 Task: Close a pull request that is no longer relevant.
Action: Mouse moved to (938, 55)
Screenshot: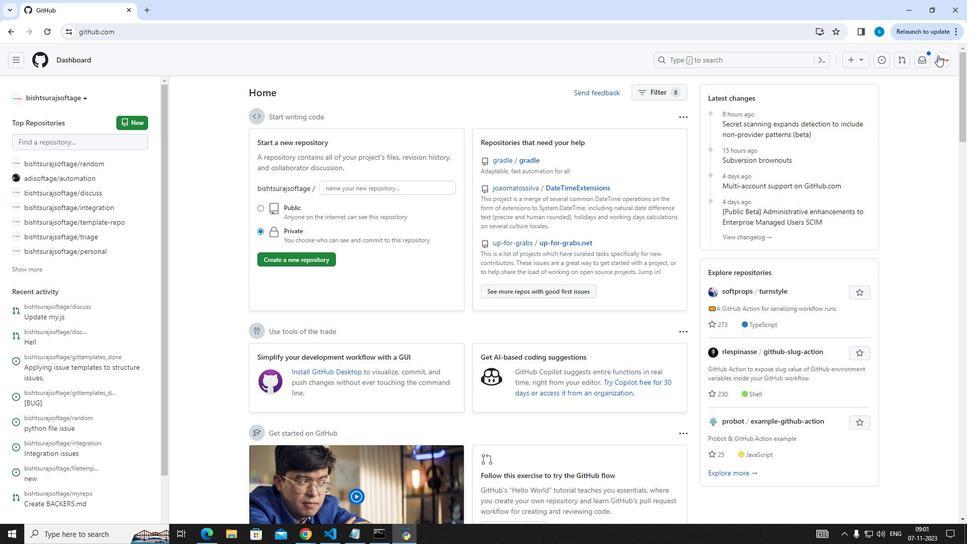 
Action: Mouse pressed left at (938, 55)
Screenshot: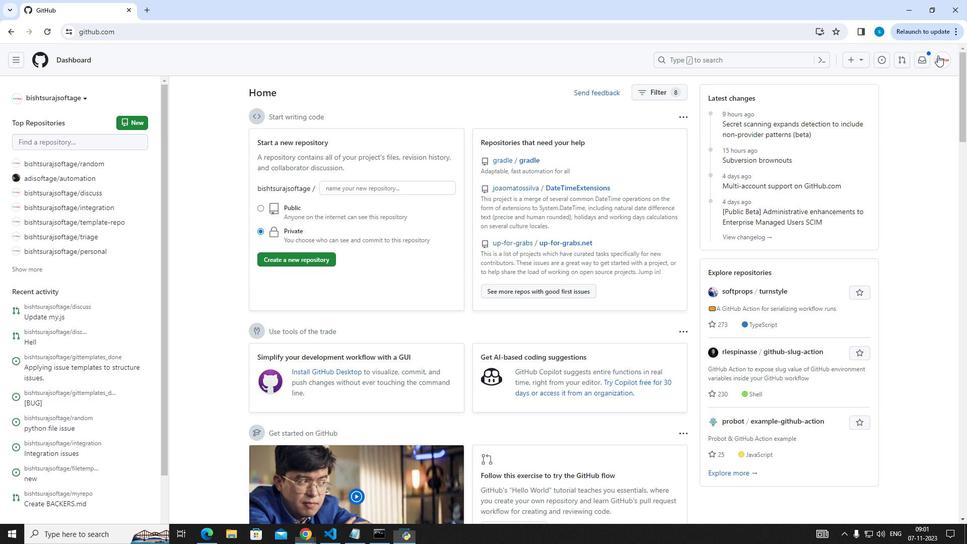 
Action: Mouse moved to (867, 145)
Screenshot: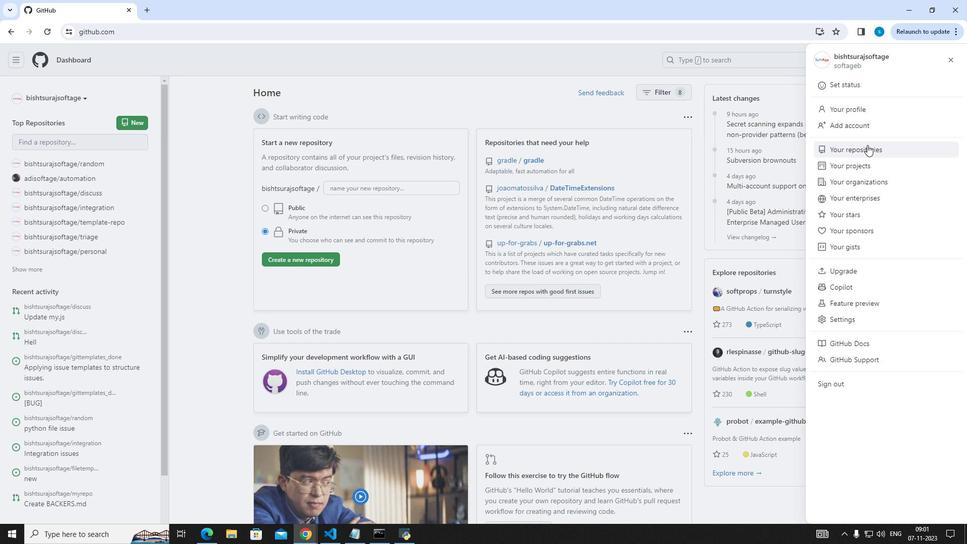 
Action: Mouse pressed left at (867, 145)
Screenshot: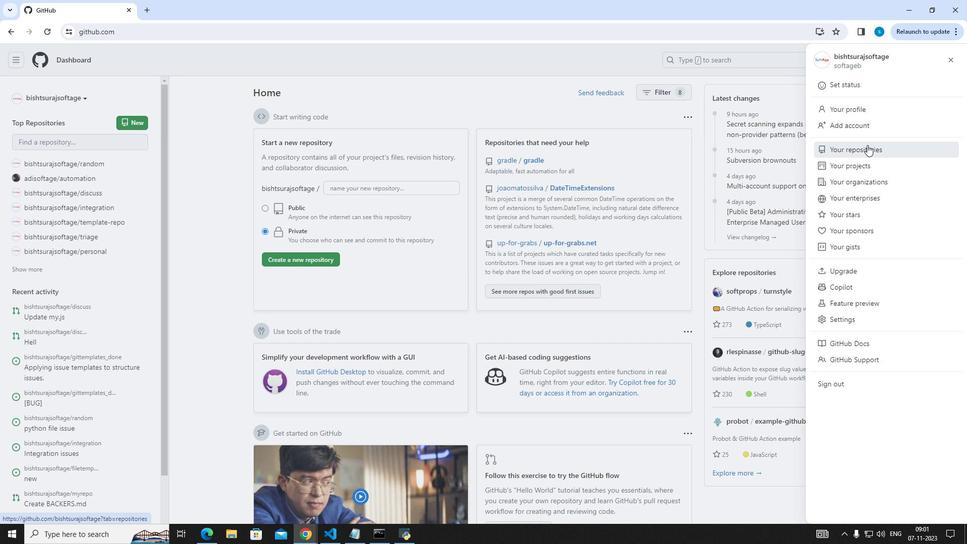 
Action: Mouse moved to (344, 158)
Screenshot: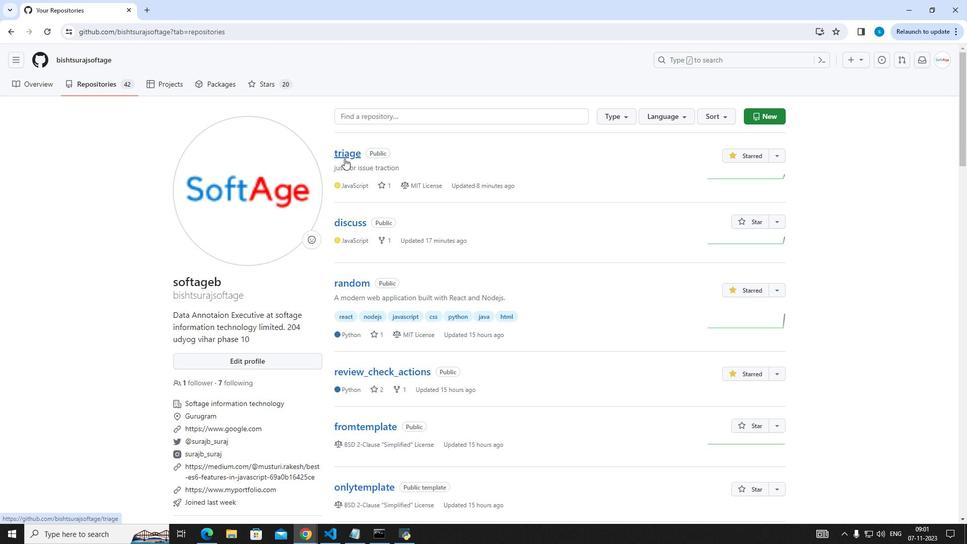 
Action: Mouse pressed left at (344, 158)
Screenshot: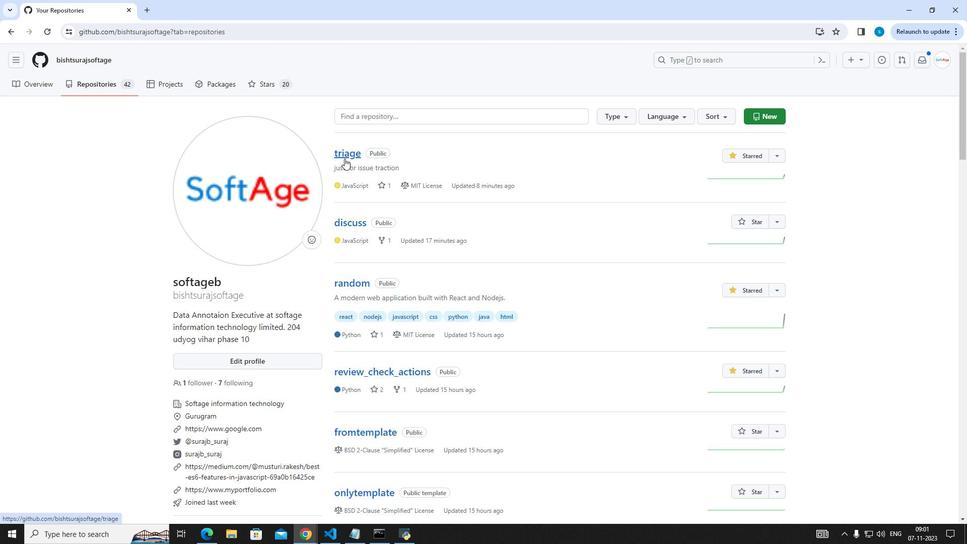 
Action: Mouse moved to (200, 143)
Screenshot: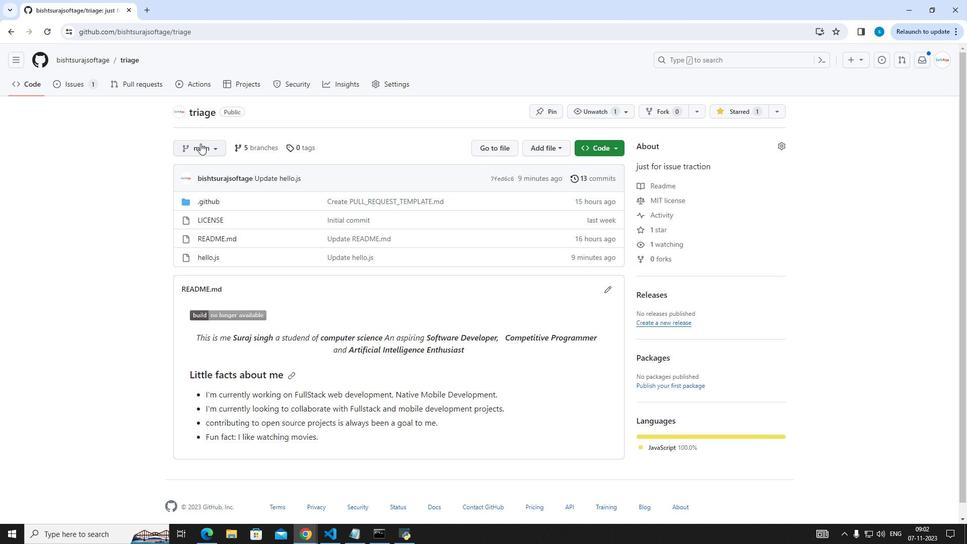 
Action: Mouse pressed left at (200, 143)
Screenshot: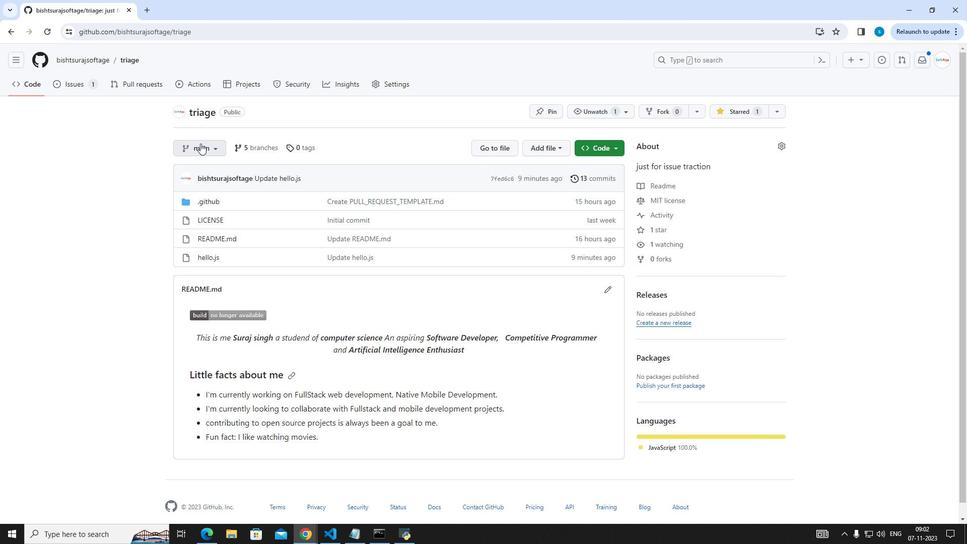 
Action: Mouse moved to (206, 181)
Screenshot: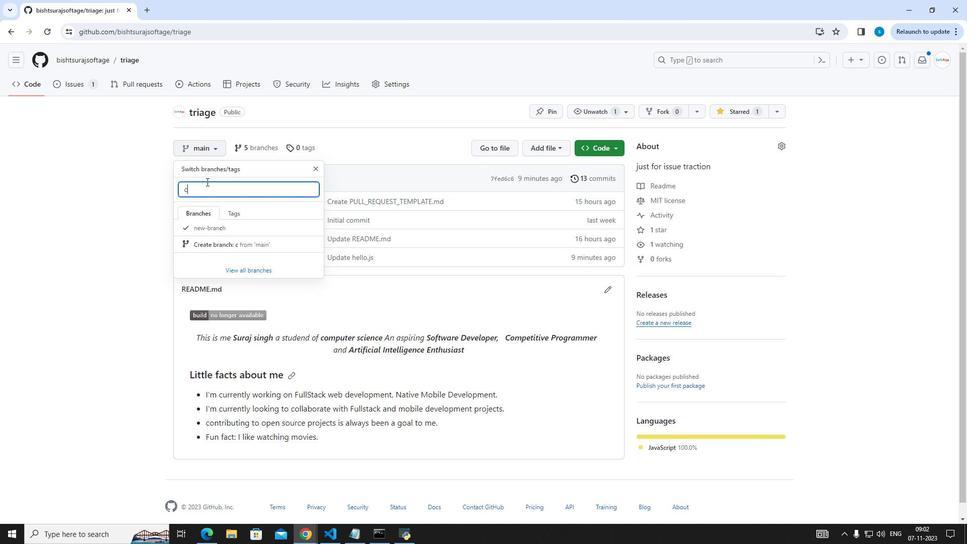 
Action: Key pressed c
Screenshot: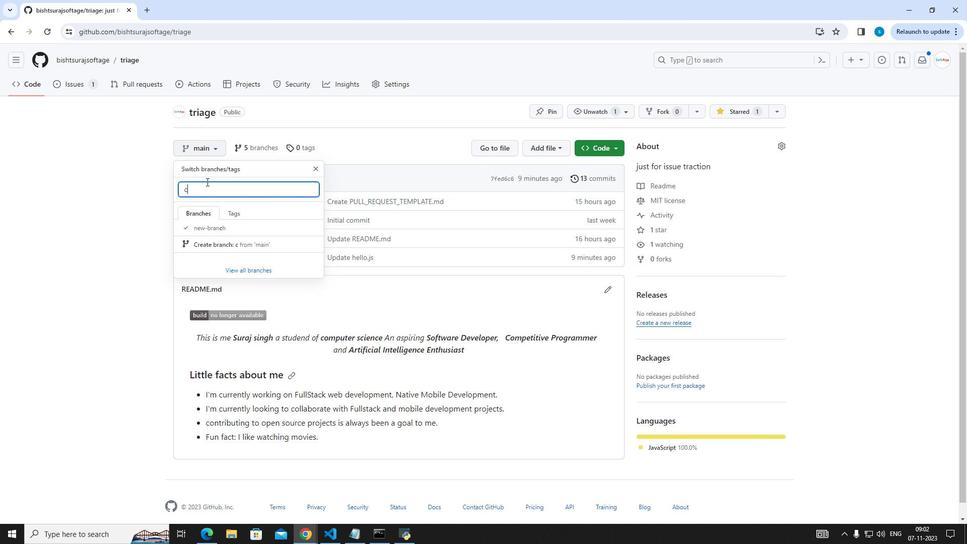 
Action: Mouse moved to (206, 181)
Screenshot: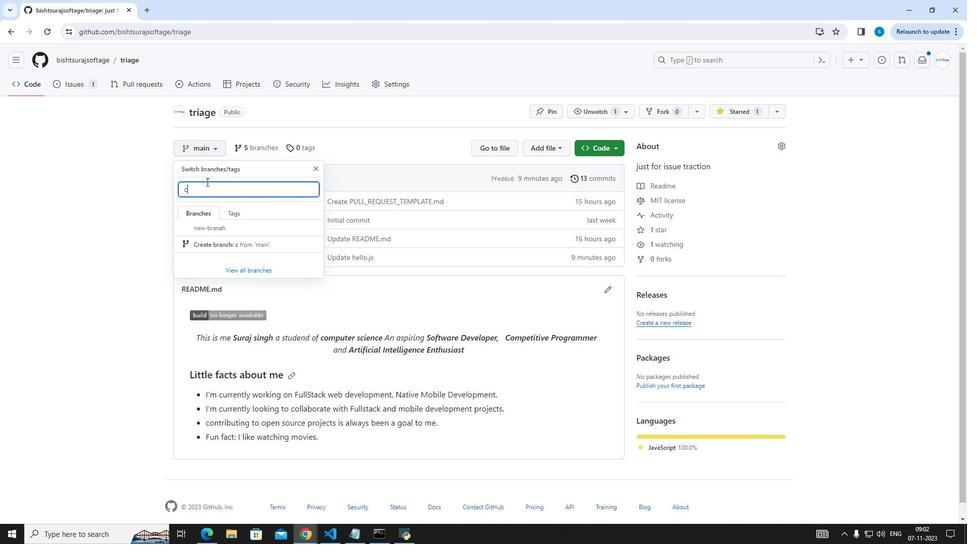 
Action: Key pressed losed
Screenshot: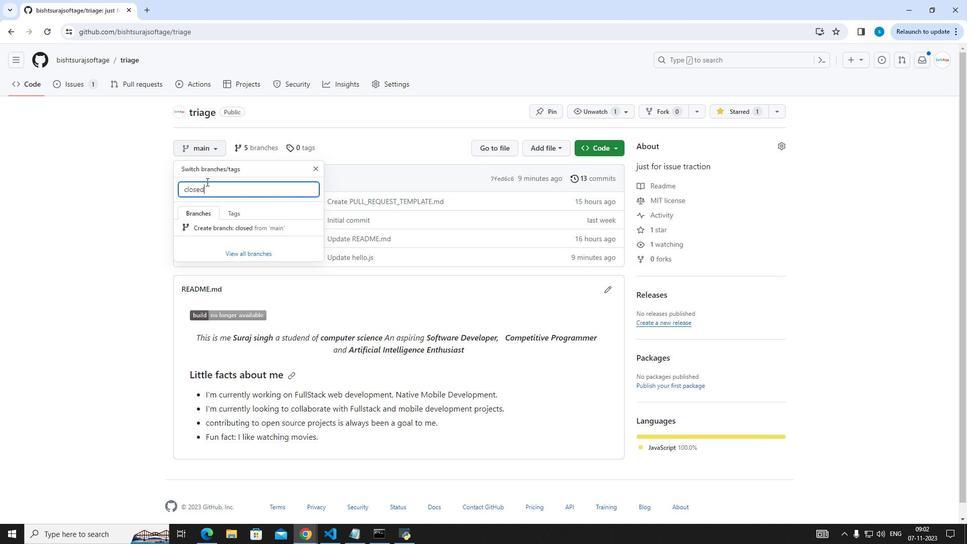 
Action: Mouse moved to (223, 224)
Screenshot: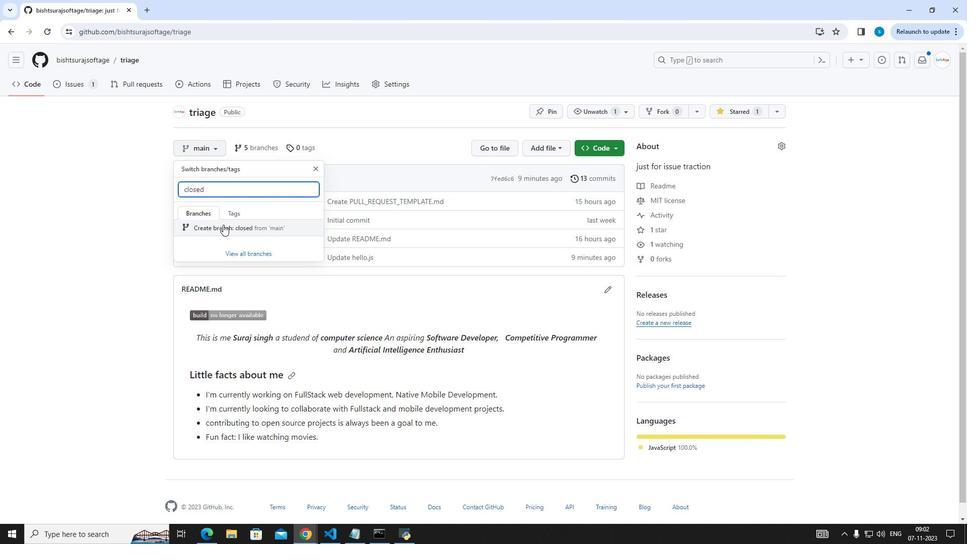 
Action: Mouse pressed left at (223, 224)
Screenshot: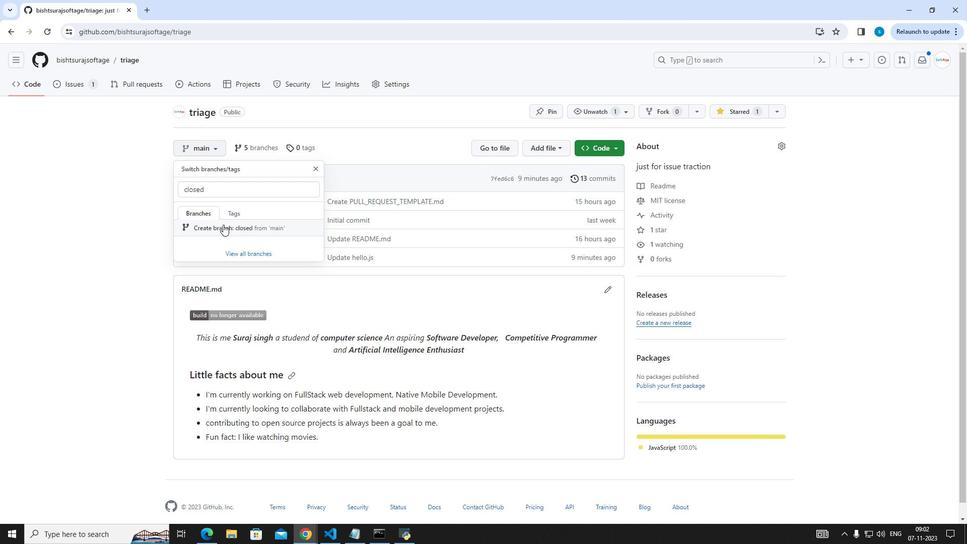 
Action: Mouse moved to (207, 327)
Screenshot: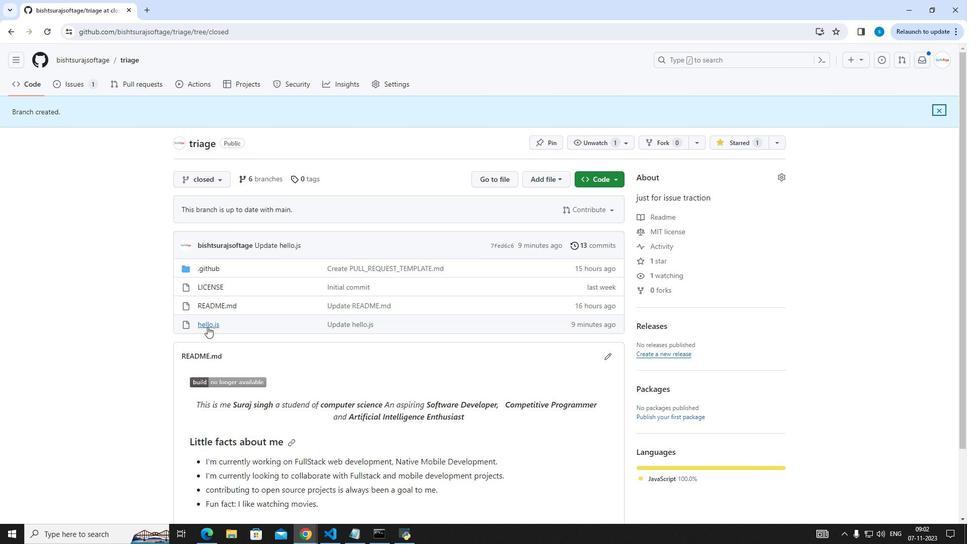 
Action: Mouse pressed left at (207, 327)
Screenshot: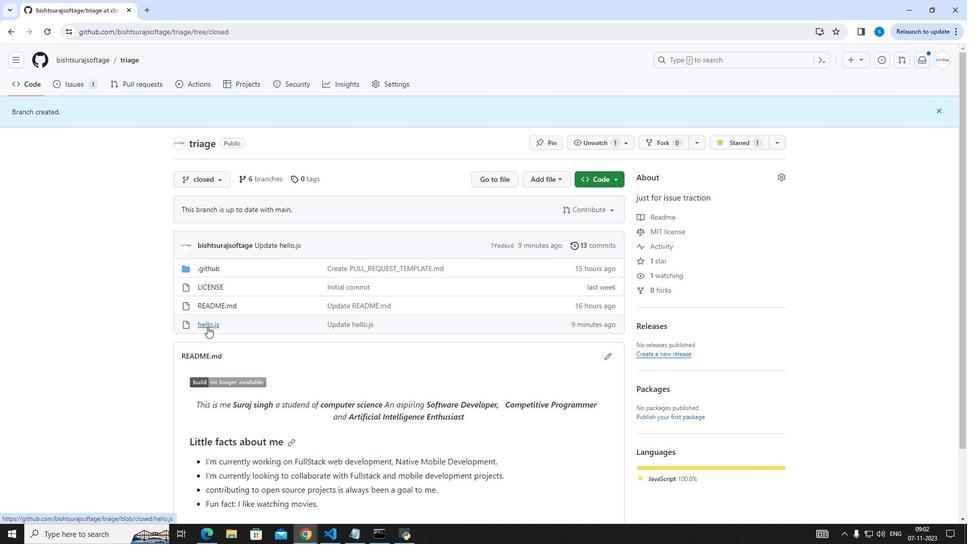 
Action: Mouse moved to (910, 173)
Screenshot: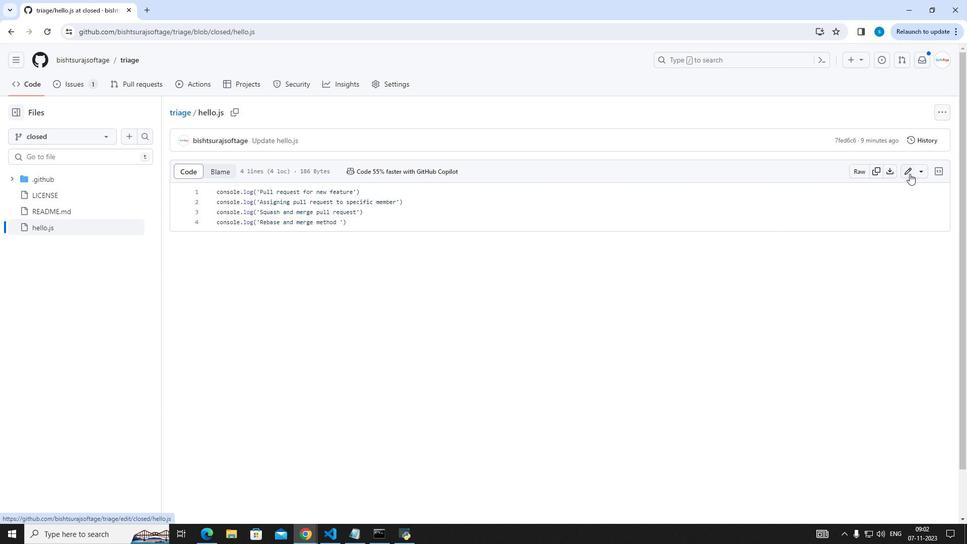 
Action: Mouse pressed left at (910, 173)
Screenshot: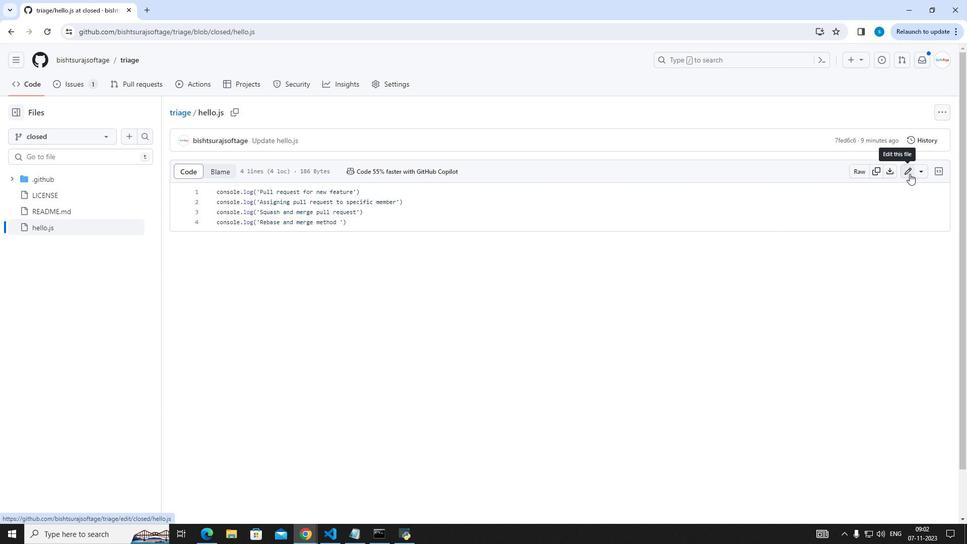 
Action: Mouse moved to (423, 193)
Screenshot: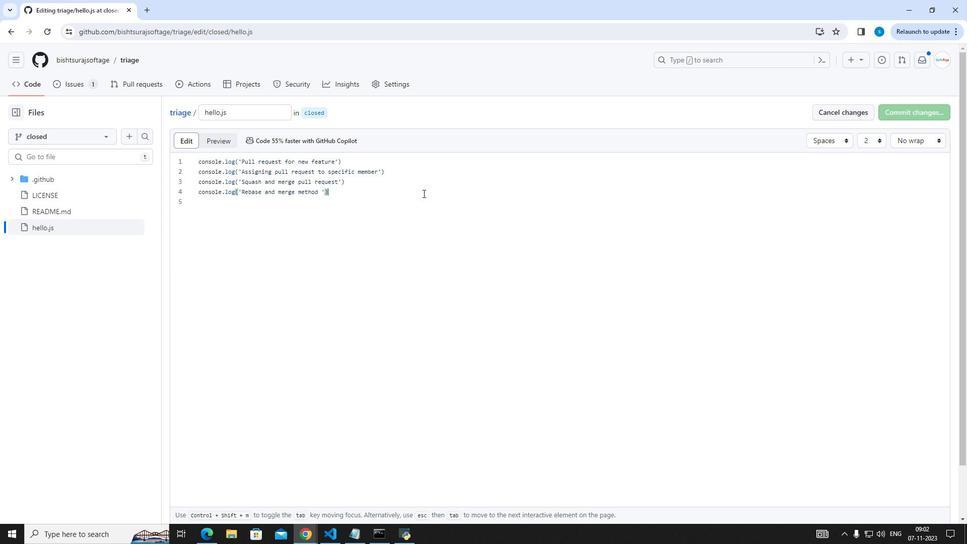 
Action: Mouse pressed left at (423, 193)
Screenshot: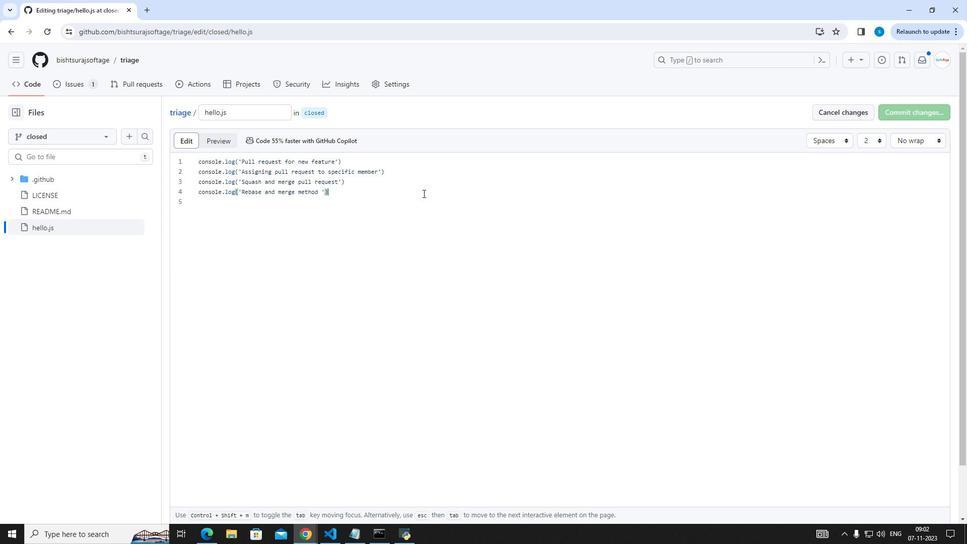 
Action: Key pressed <Key.enter>console.log<Key.shift_r>('<Key.shift_r>Closing<Key.space>pull<Key.space>request'<Key.shift_r>)
Screenshot: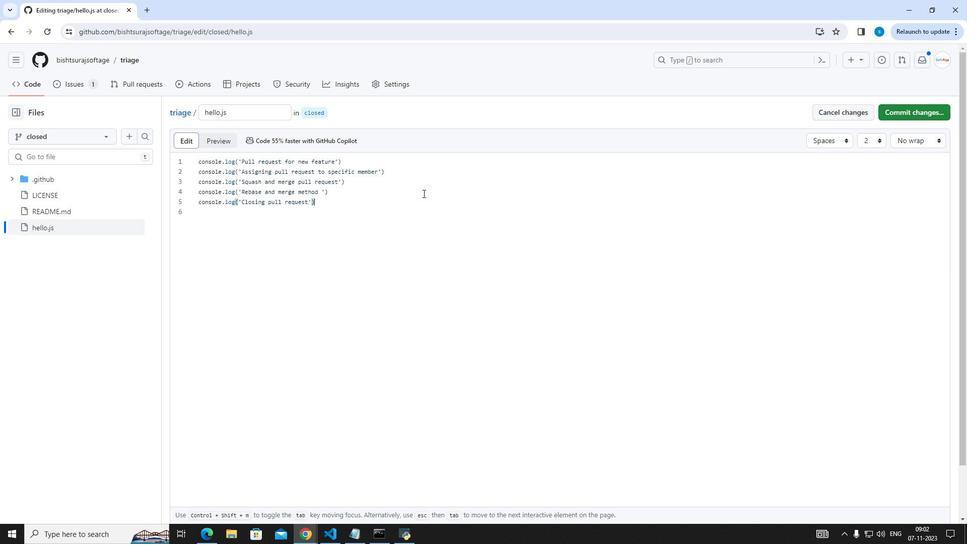 
Action: Mouse moved to (896, 105)
Screenshot: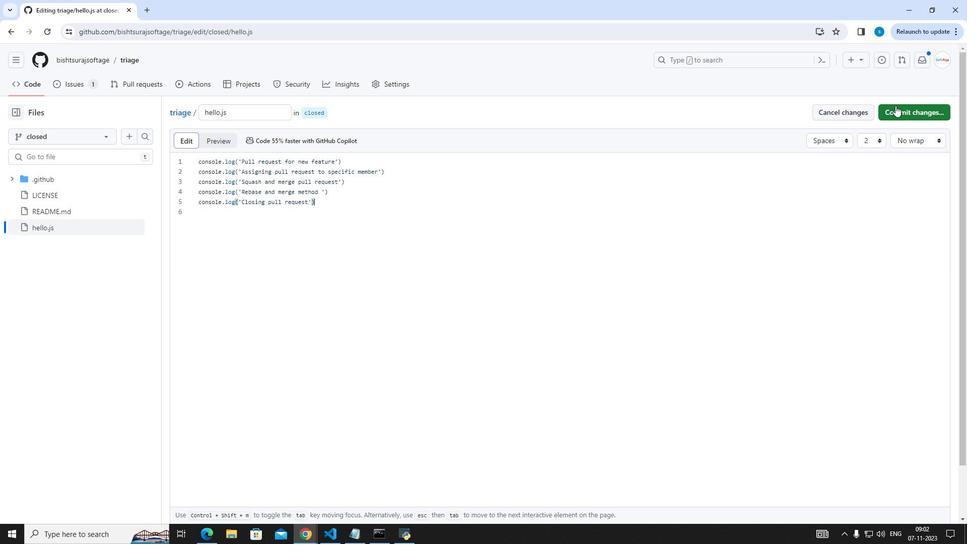 
Action: Mouse pressed left at (896, 105)
Screenshot: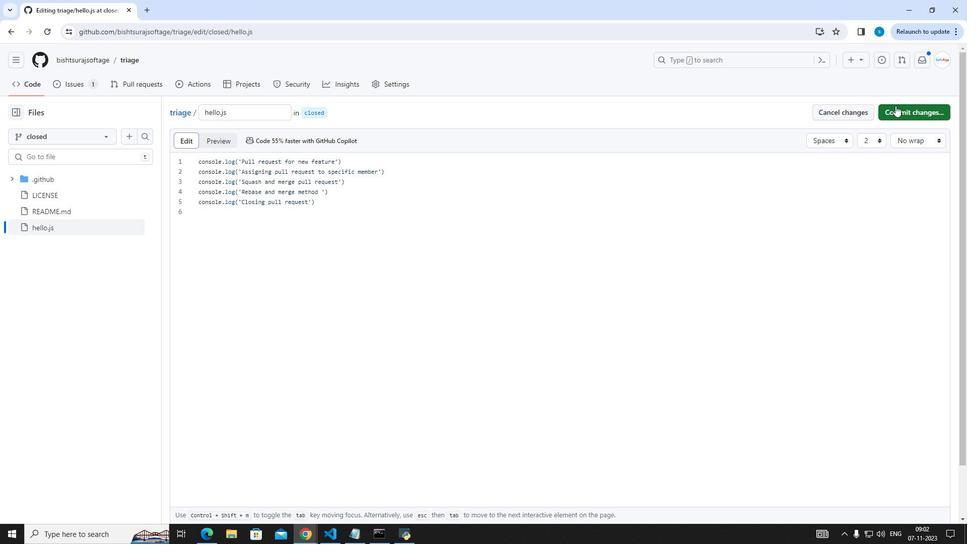 
Action: Mouse moved to (588, 388)
Screenshot: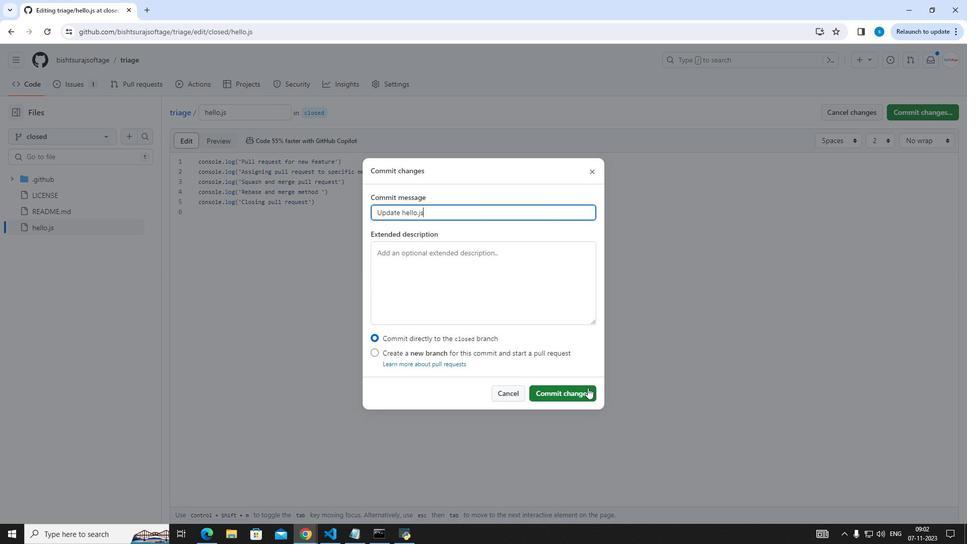 
Action: Mouse pressed left at (588, 388)
Screenshot: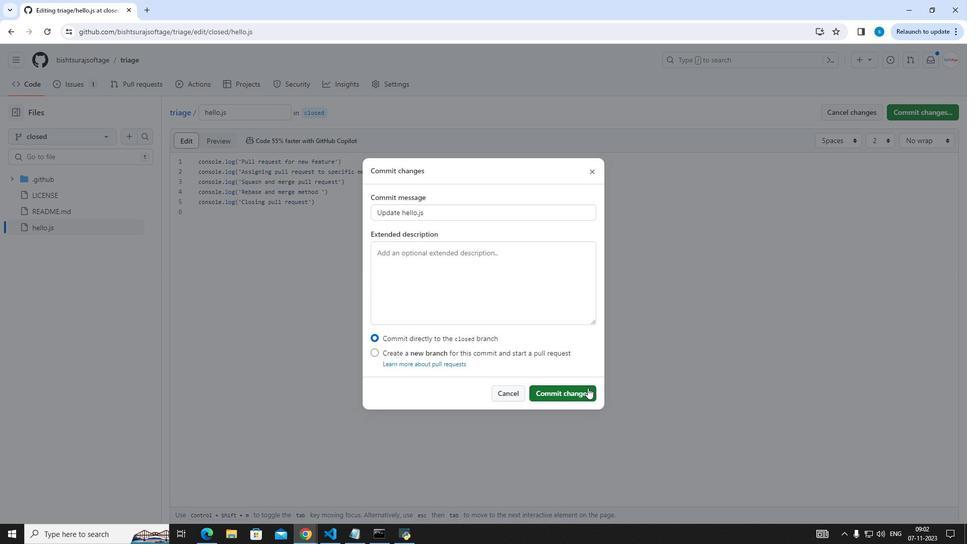
Action: Mouse moved to (36, 84)
Screenshot: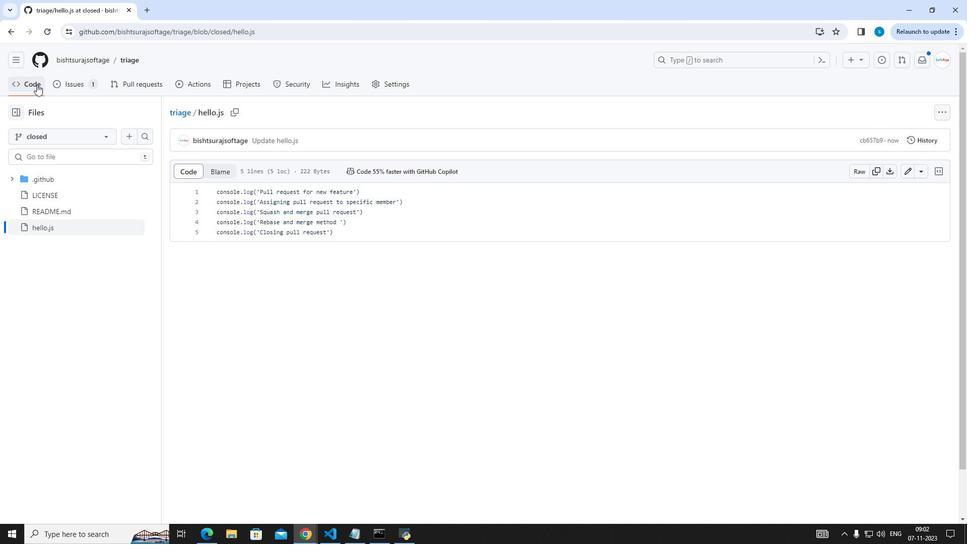 
Action: Mouse pressed left at (36, 84)
Screenshot: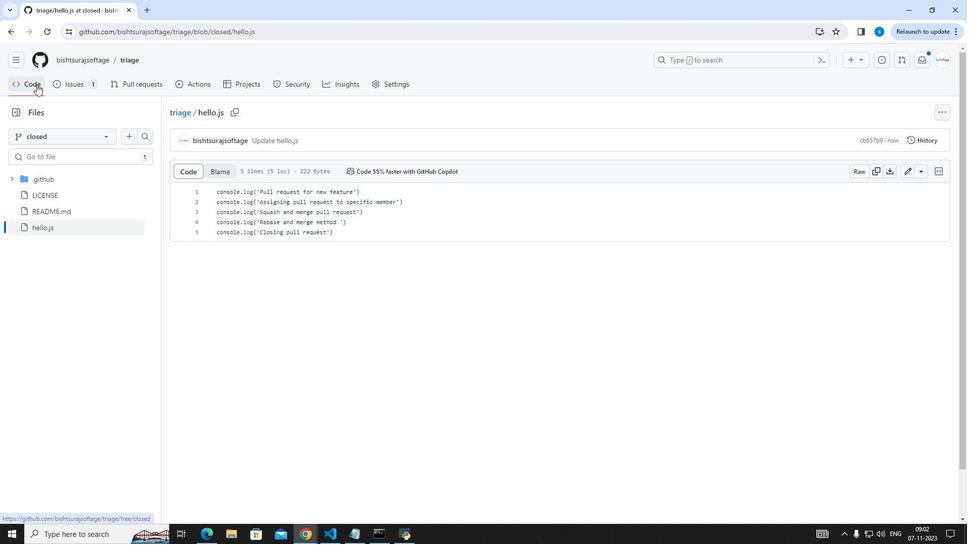
Action: Mouse moved to (580, 155)
Screenshot: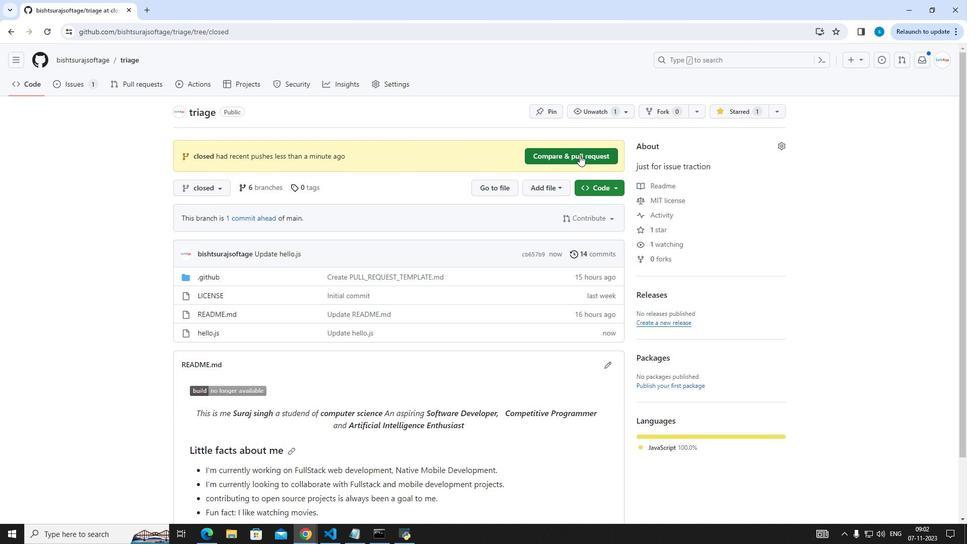 
Action: Mouse pressed left at (580, 155)
Screenshot: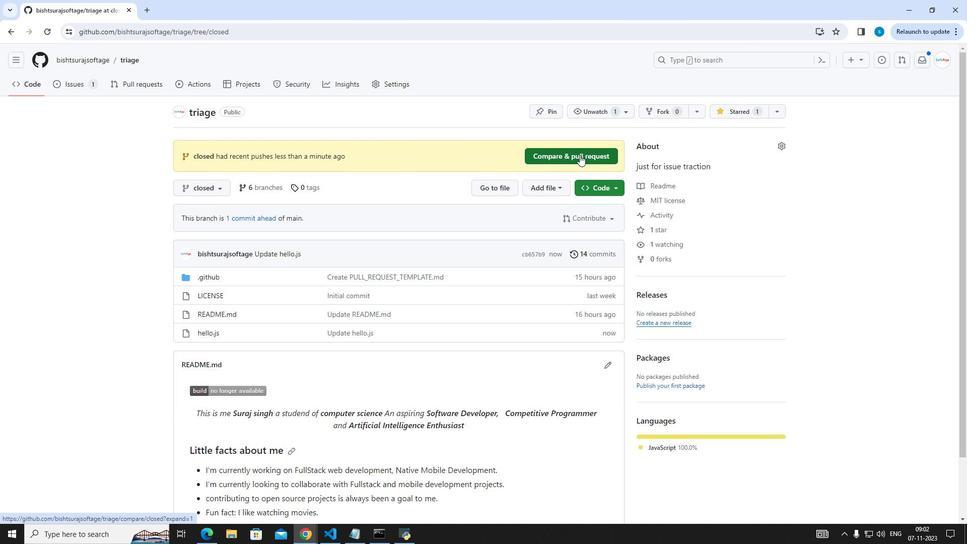 
Action: Mouse moved to (523, 346)
Screenshot: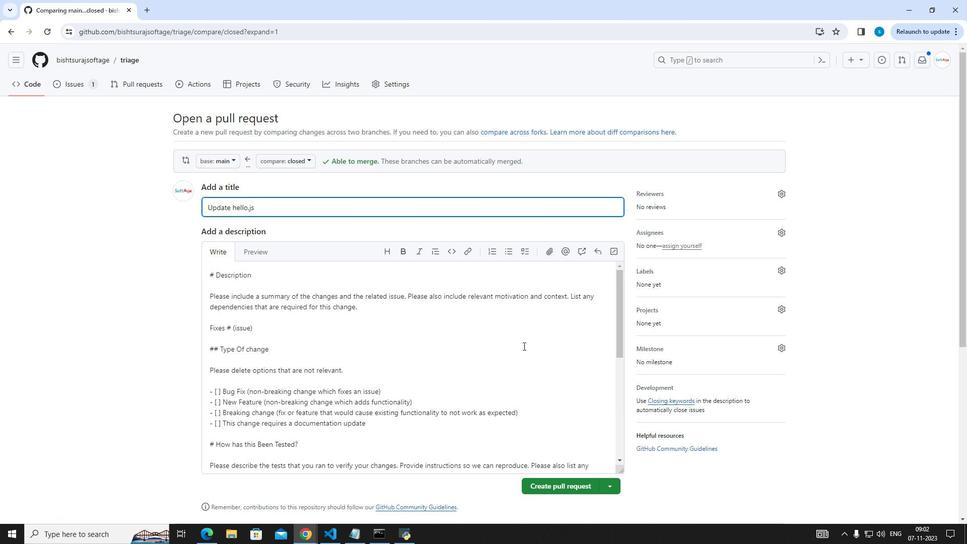 
Action: Mouse scrolled (523, 345) with delta (0, 0)
Screenshot: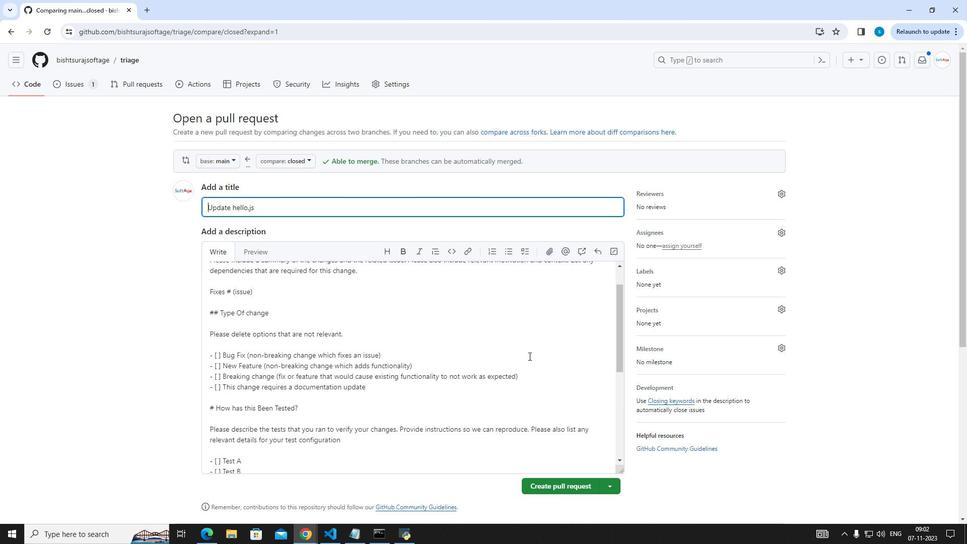 
Action: Mouse moved to (523, 346)
Screenshot: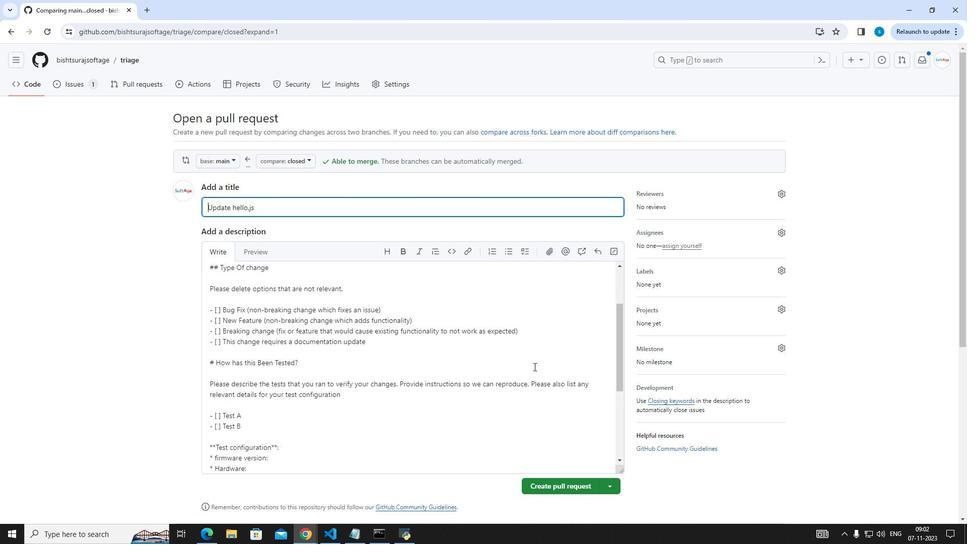 
Action: Mouse scrolled (523, 345) with delta (0, 0)
Screenshot: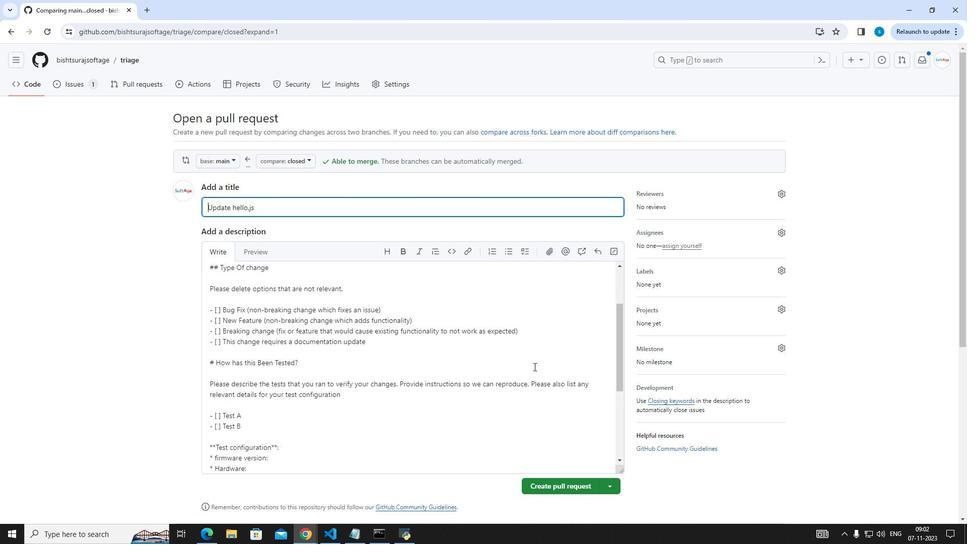 
Action: Mouse moved to (528, 354)
Screenshot: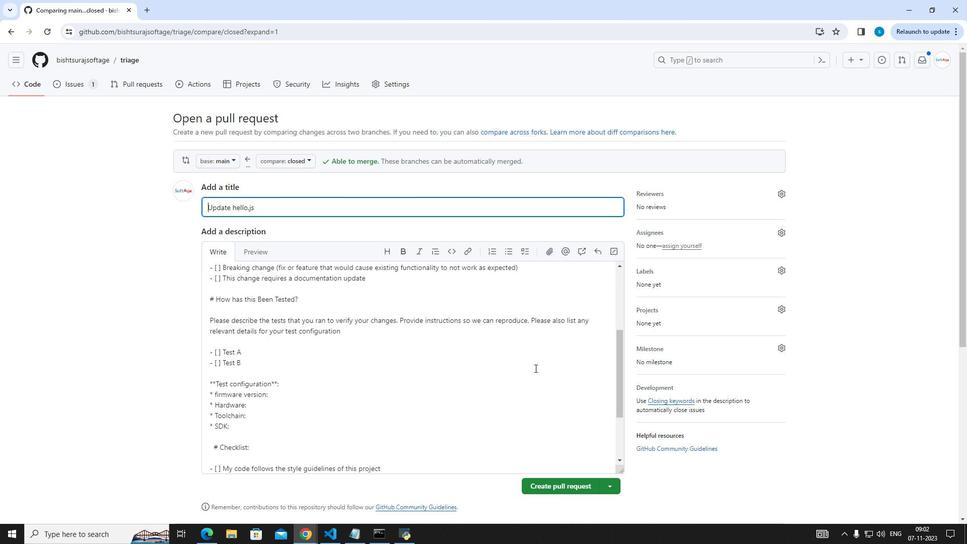 
Action: Mouse scrolled (528, 353) with delta (0, 0)
Screenshot: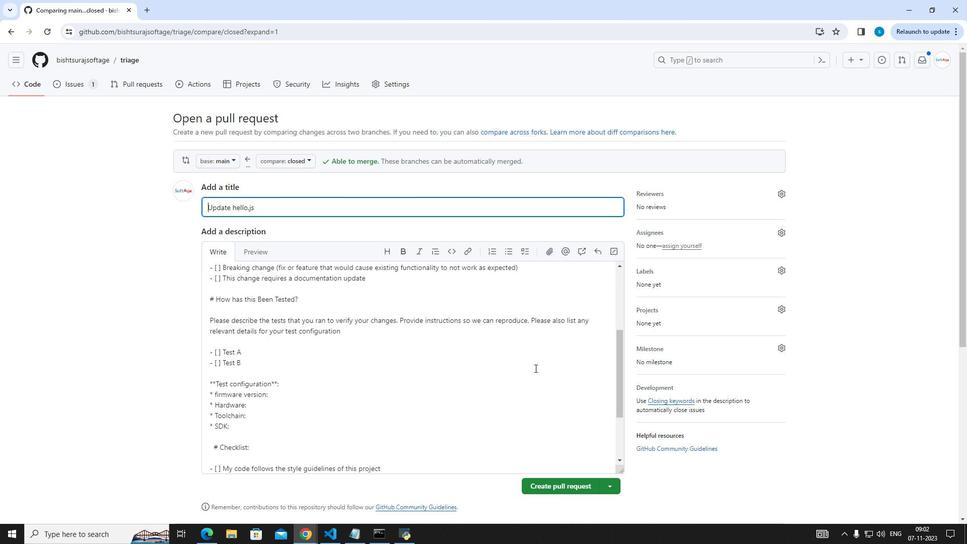 
Action: Mouse moved to (528, 354)
Screenshot: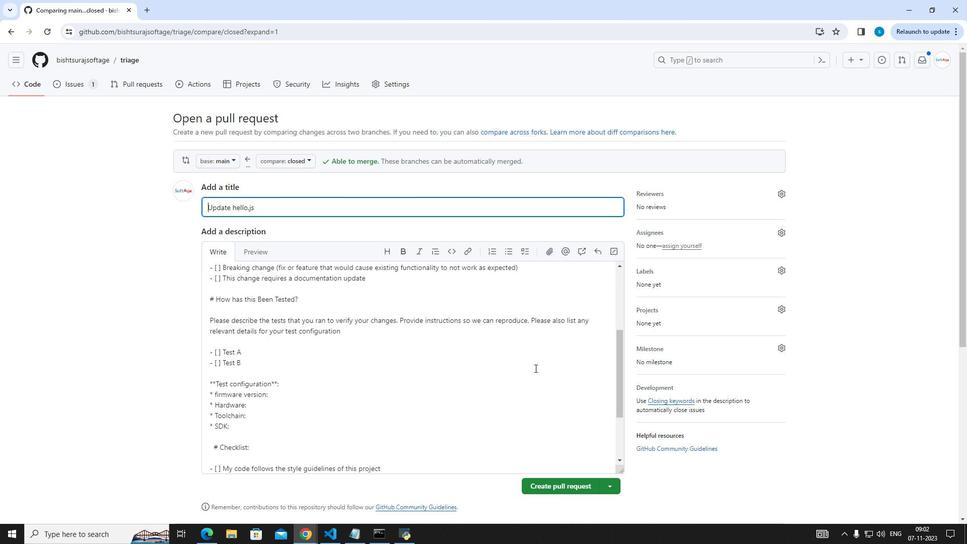 
Action: Mouse scrolled (528, 354) with delta (0, 0)
Screenshot: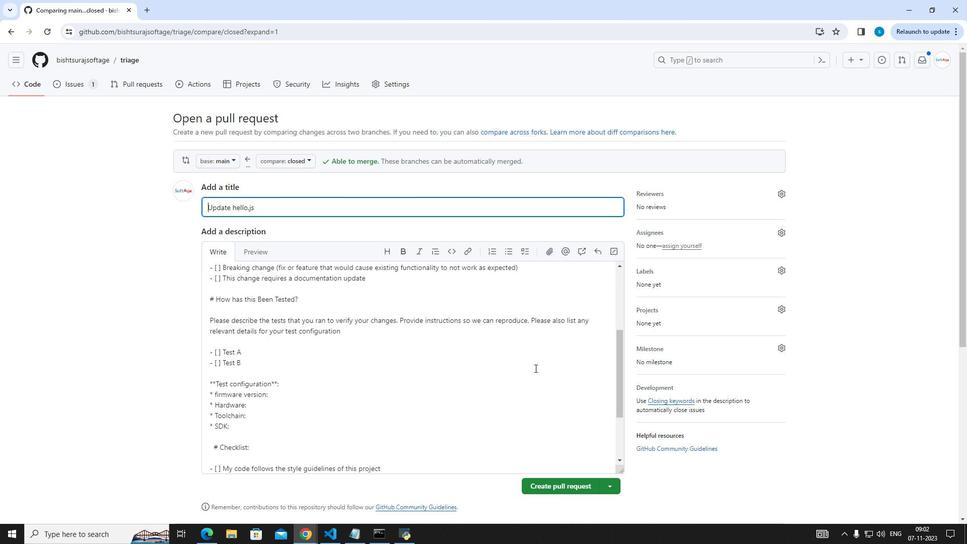 
Action: Mouse moved to (528, 355)
Screenshot: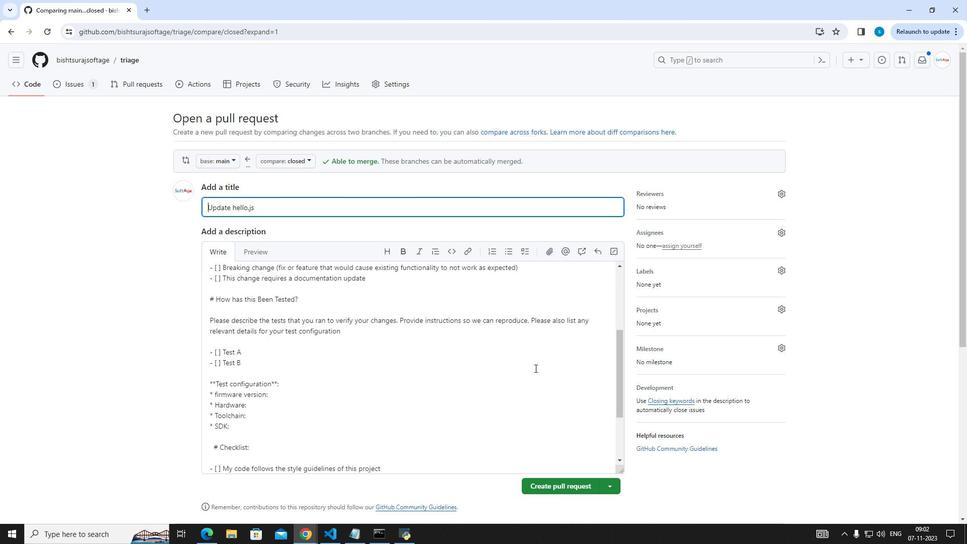 
Action: Mouse scrolled (528, 354) with delta (0, 0)
Screenshot: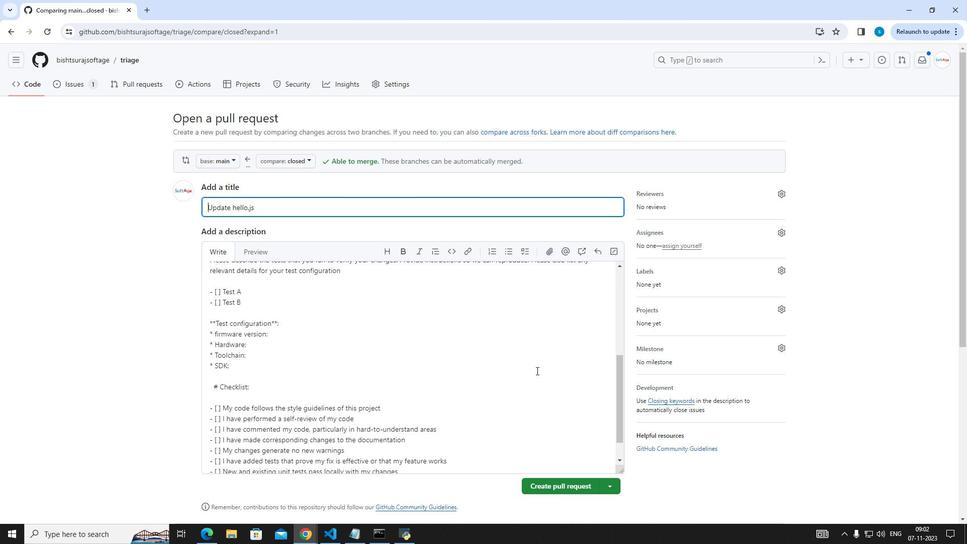 
Action: Mouse moved to (534, 367)
Screenshot: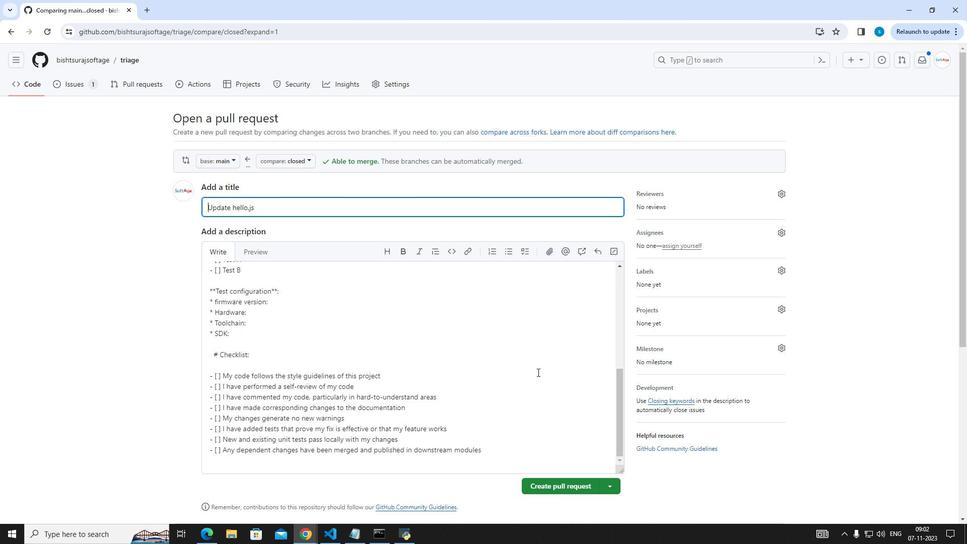 
Action: Mouse scrolled (534, 367) with delta (0, 0)
Screenshot: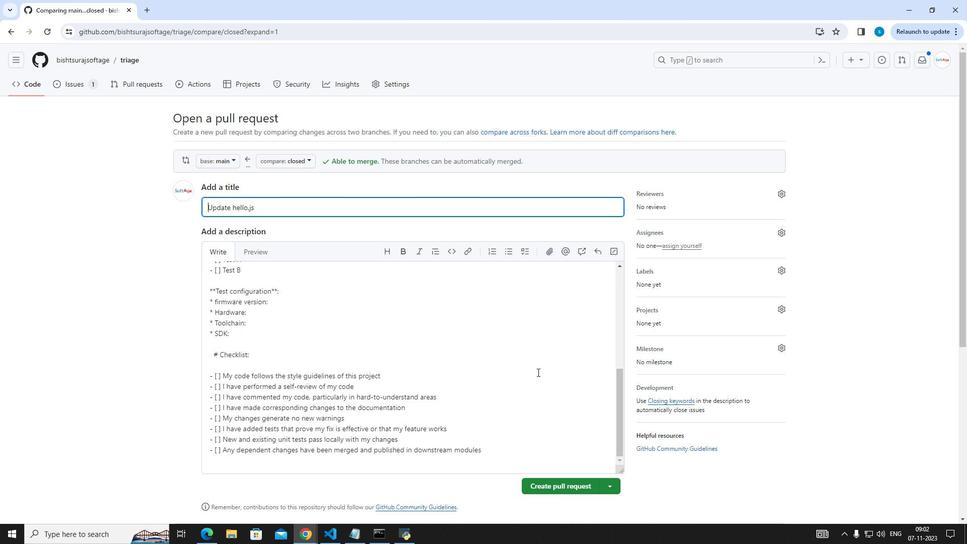 
Action: Mouse moved to (553, 450)
Screenshot: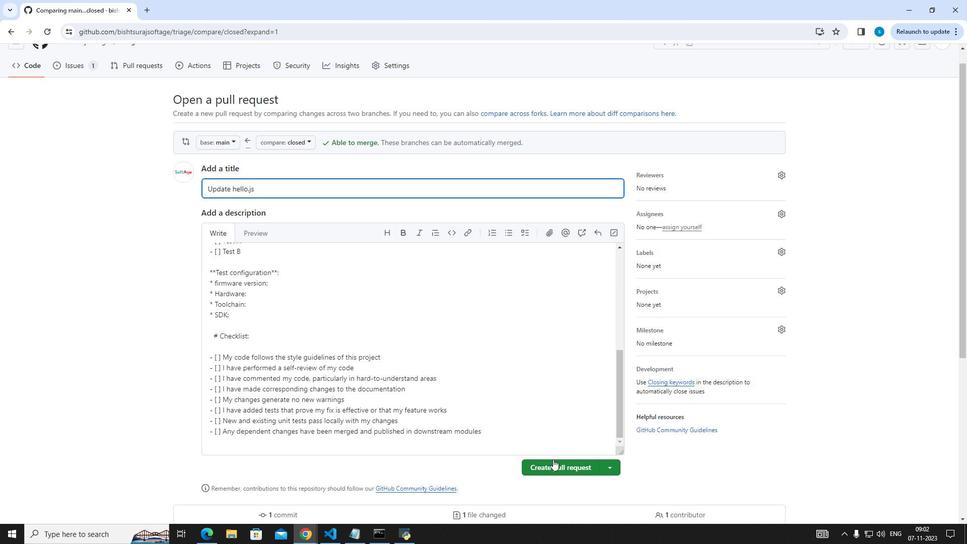 
Action: Mouse scrolled (553, 450) with delta (0, 0)
Screenshot: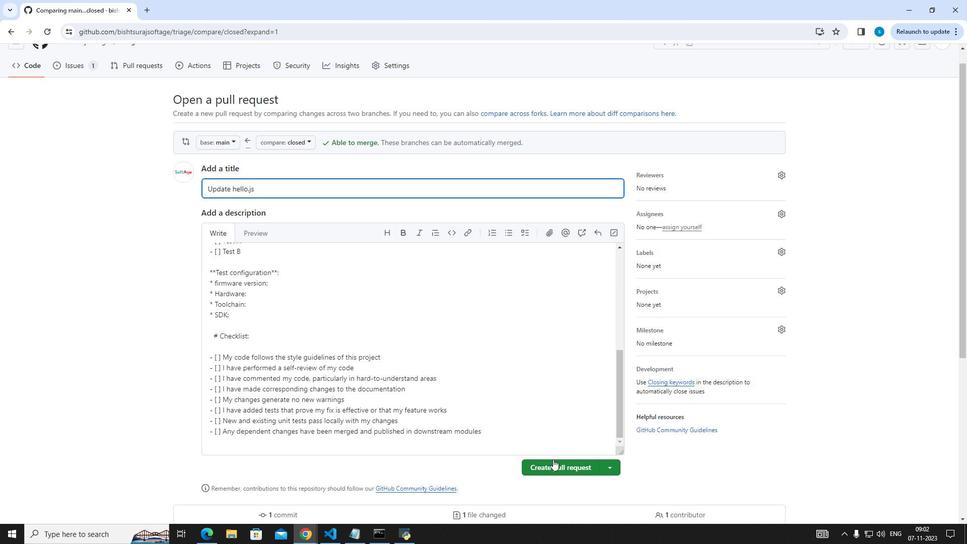 
Action: Mouse moved to (553, 457)
Screenshot: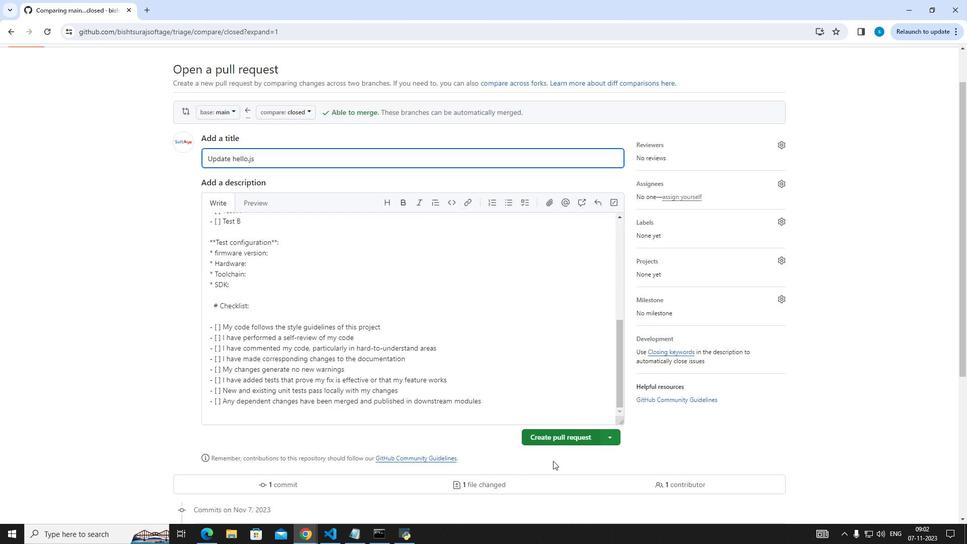 
Action: Mouse scrolled (553, 457) with delta (0, 0)
Screenshot: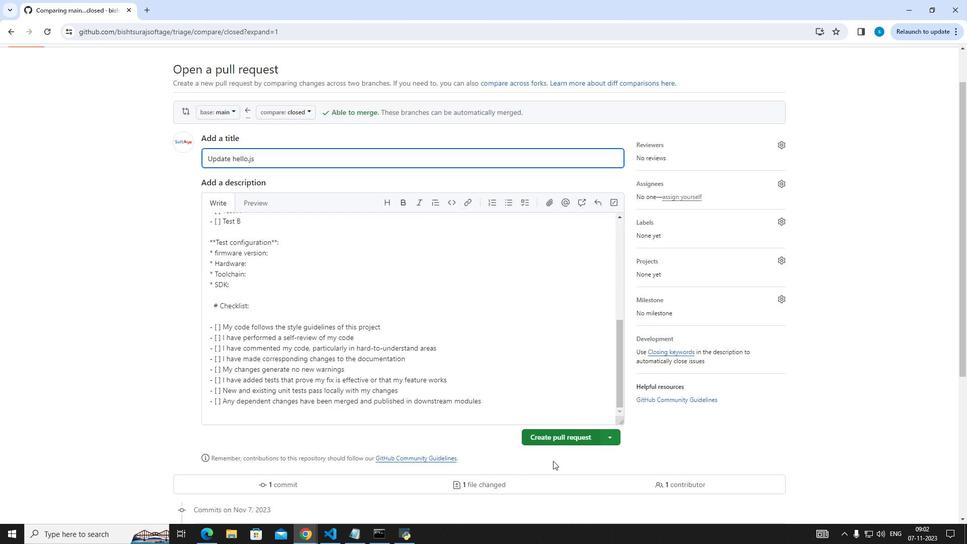 
Action: Mouse moved to (553, 459)
Screenshot: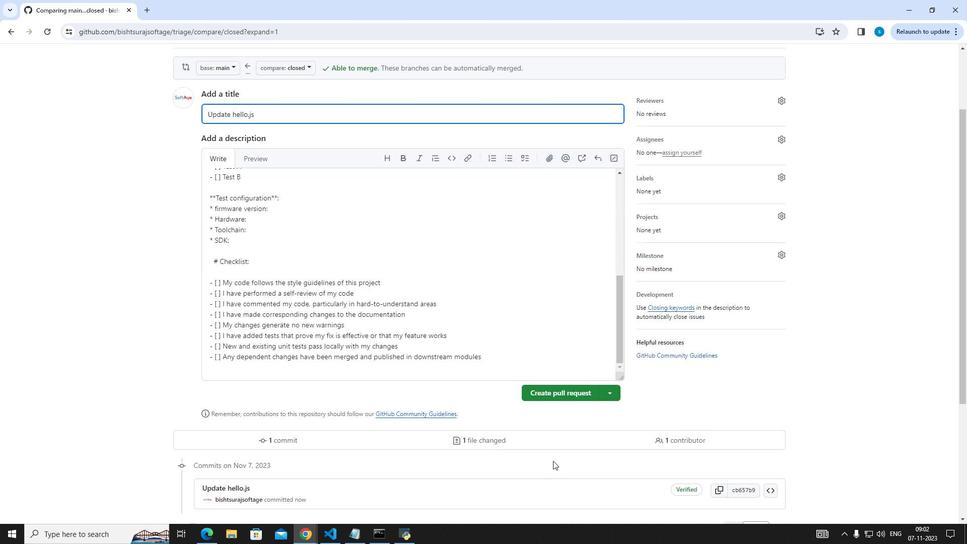 
Action: Mouse scrolled (553, 459) with delta (0, 0)
Screenshot: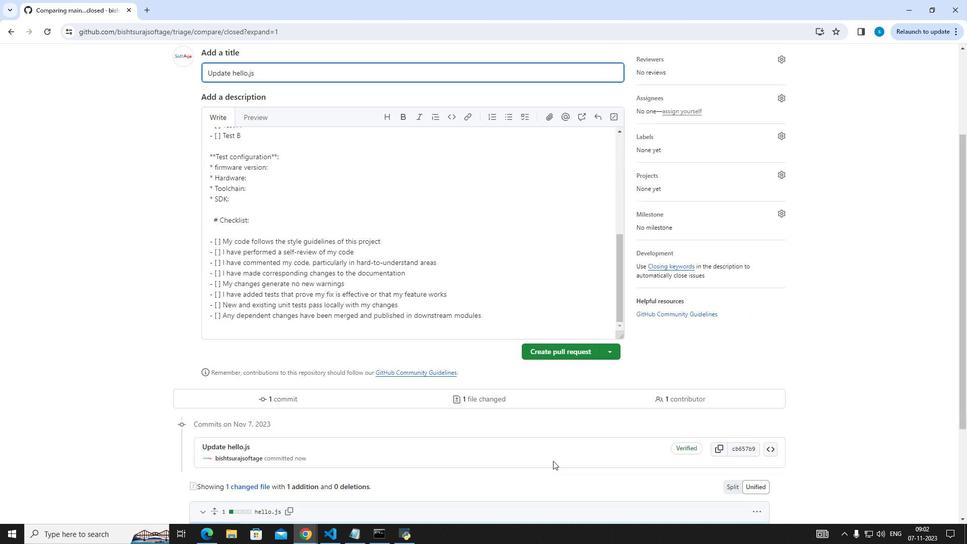 
Action: Mouse moved to (565, 329)
Screenshot: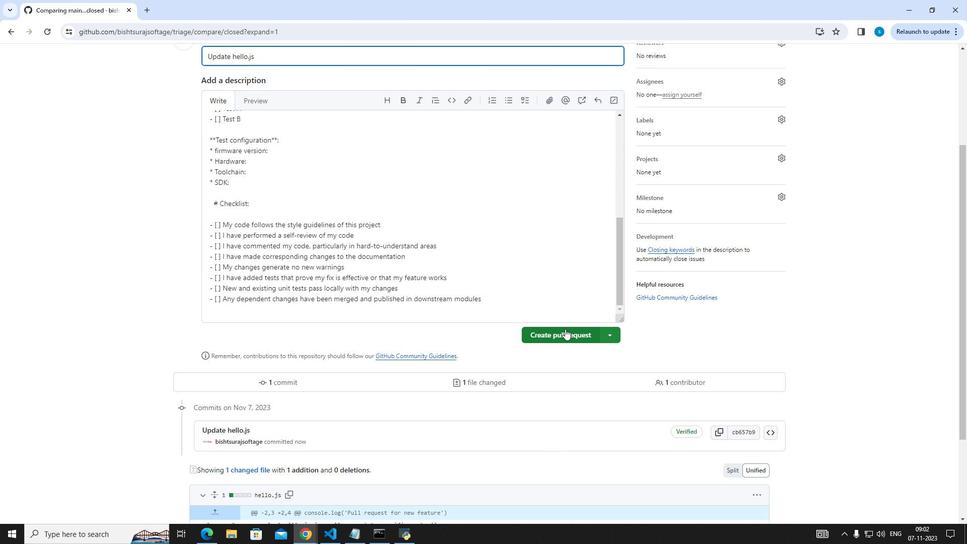 
Action: Mouse pressed left at (565, 329)
Screenshot: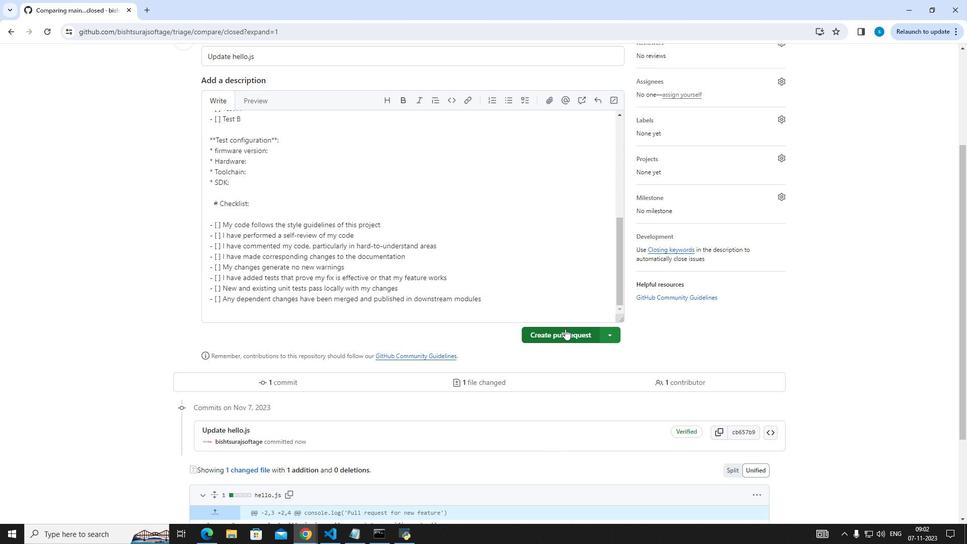 
Action: Mouse scrolled (565, 328) with delta (0, 0)
Screenshot: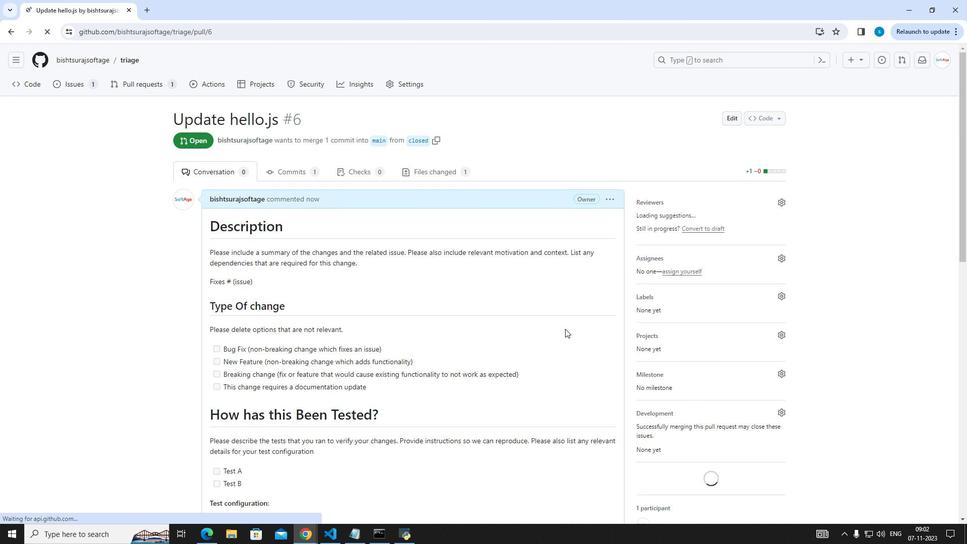 
Action: Mouse scrolled (565, 328) with delta (0, 0)
Screenshot: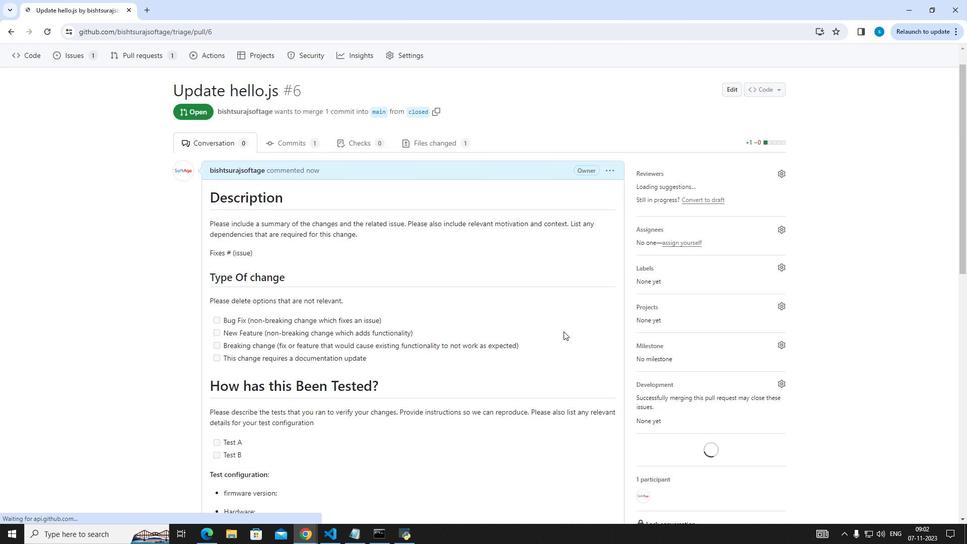 
Action: Mouse scrolled (565, 328) with delta (0, 0)
Screenshot: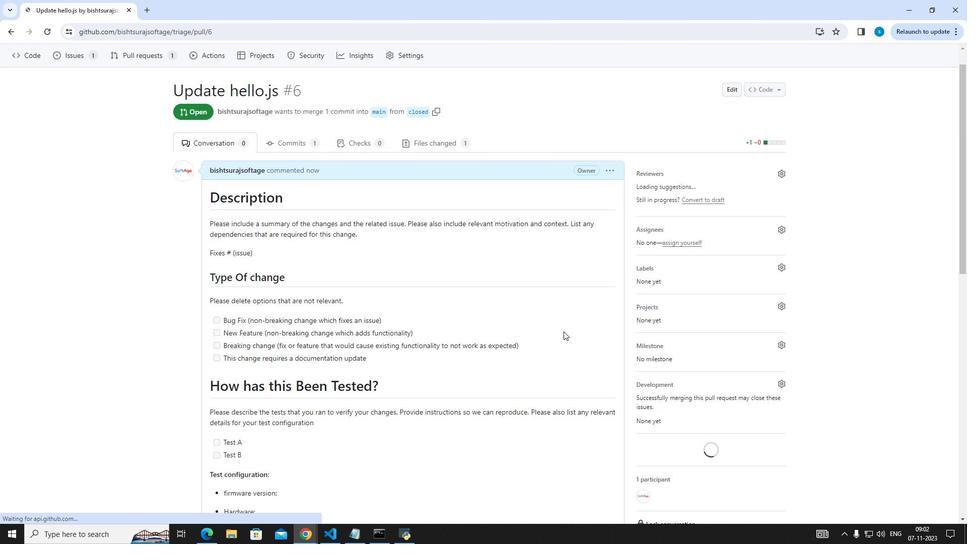 
Action: Mouse scrolled (565, 328) with delta (0, 0)
Screenshot: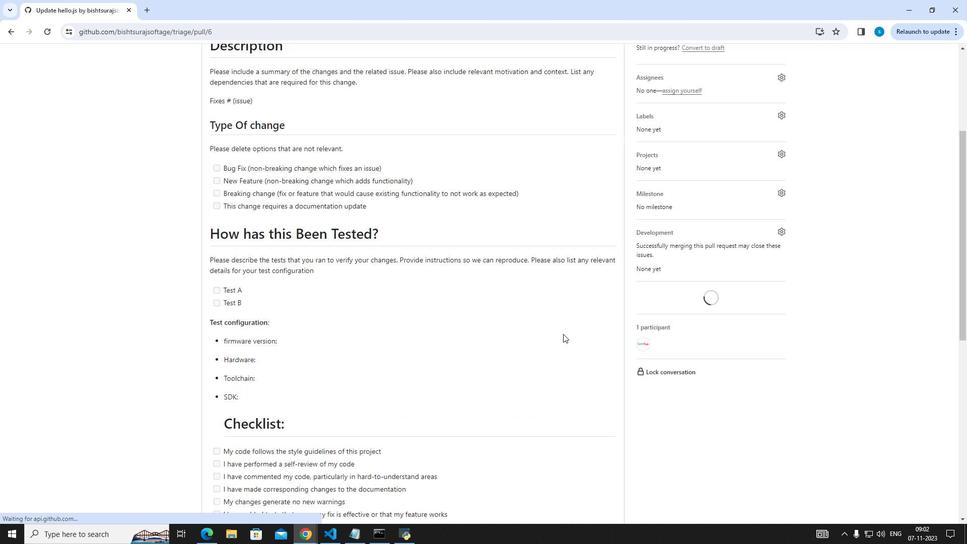 
Action: Mouse scrolled (565, 328) with delta (0, 0)
Screenshot: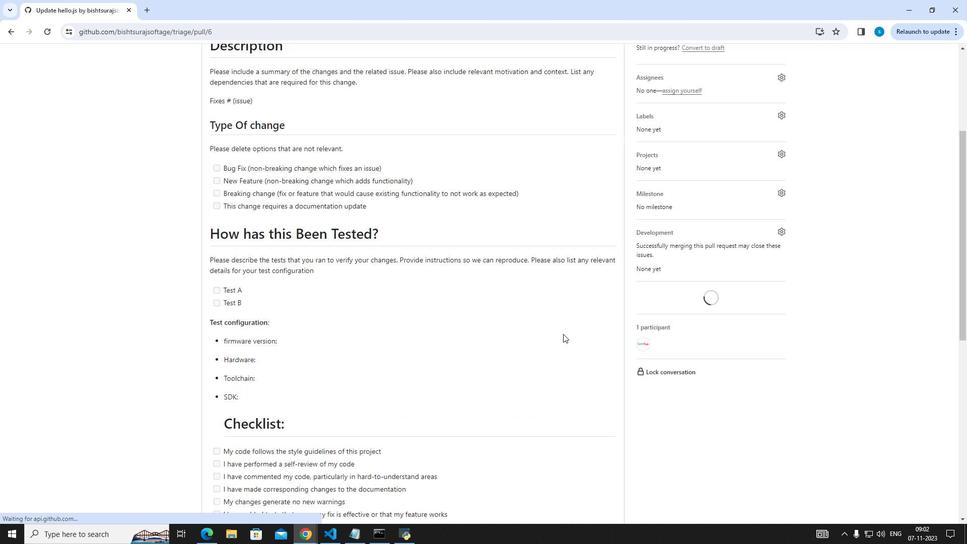 
Action: Mouse moved to (564, 331)
Screenshot: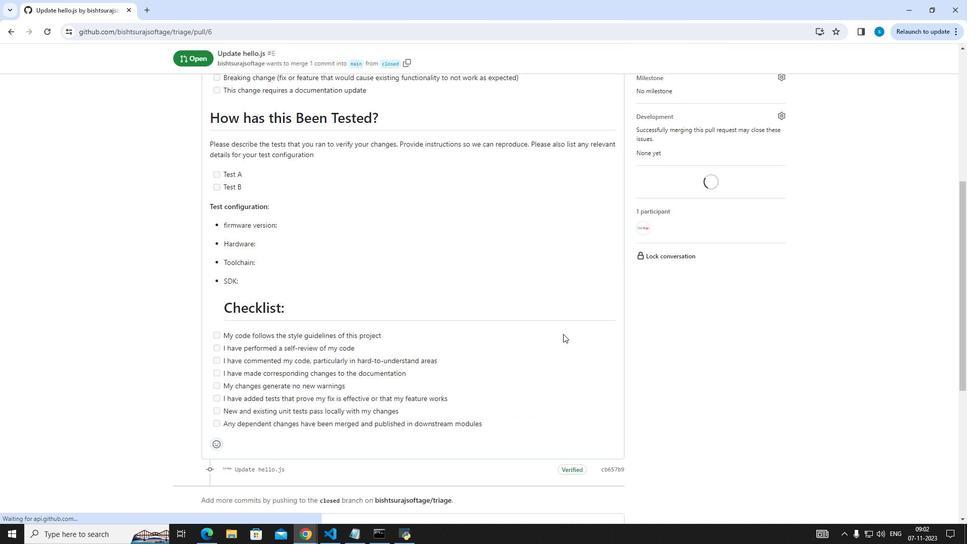 
Action: Mouse scrolled (564, 330) with delta (0, 0)
Screenshot: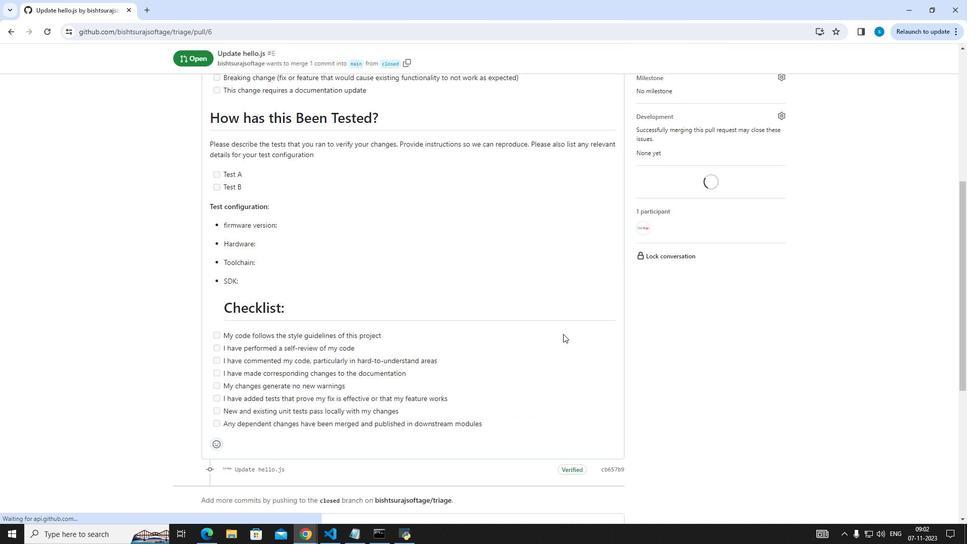 
Action: Mouse moved to (563, 334)
Screenshot: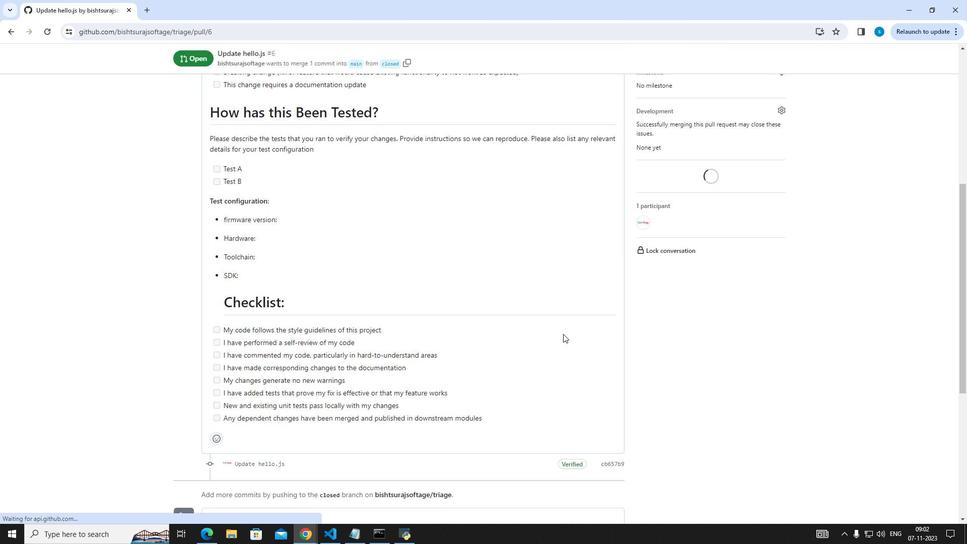 
Action: Mouse scrolled (563, 333) with delta (0, 0)
Screenshot: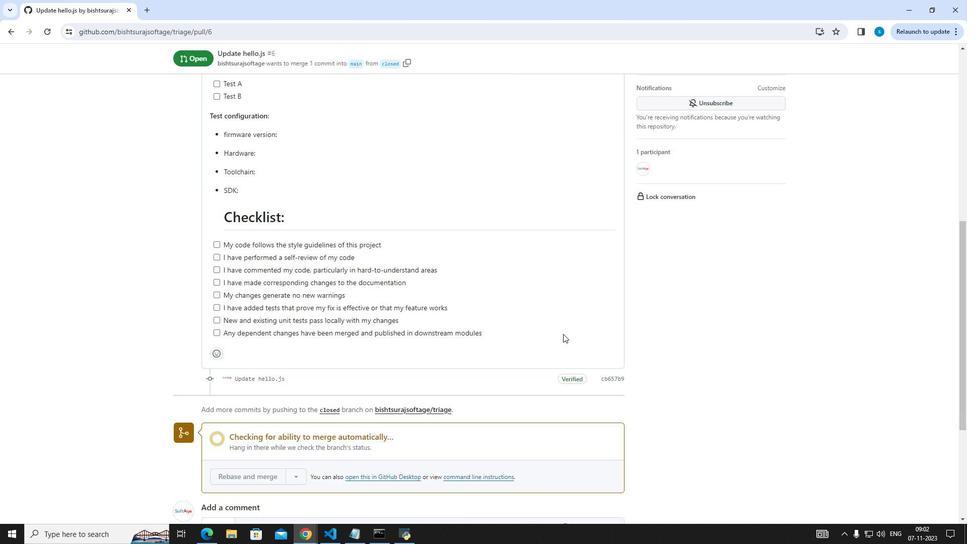 
Action: Mouse scrolled (563, 333) with delta (0, 0)
Screenshot: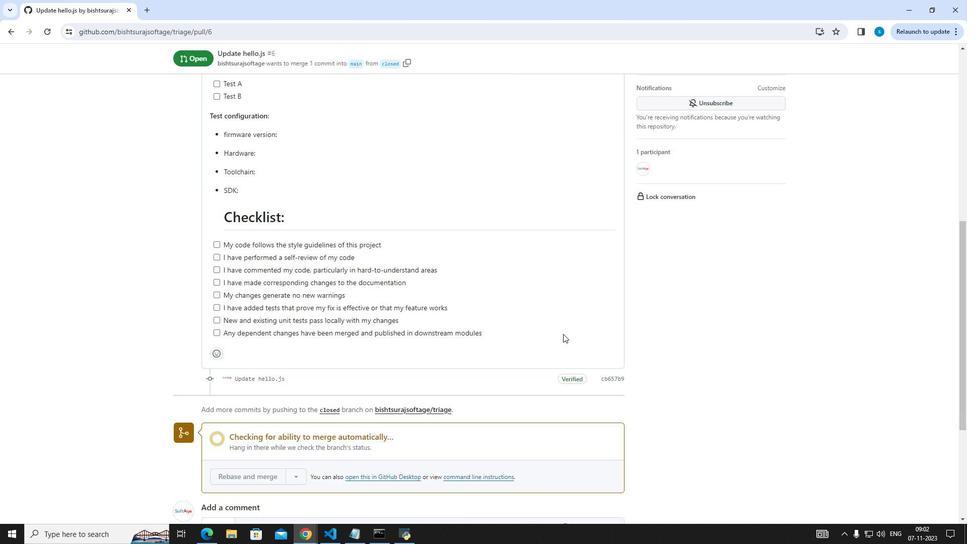 
Action: Mouse scrolled (563, 333) with delta (0, 0)
Screenshot: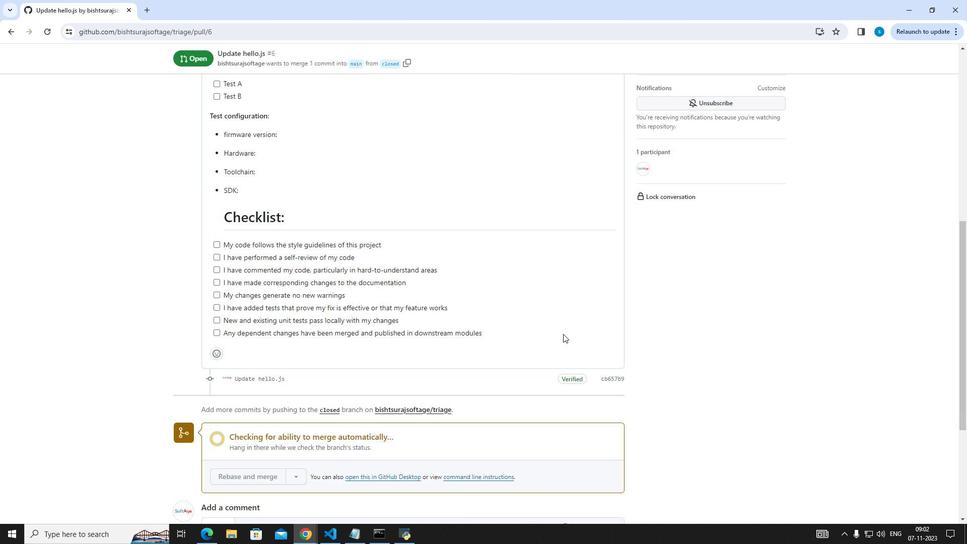 
Action: Mouse scrolled (563, 333) with delta (0, 0)
Screenshot: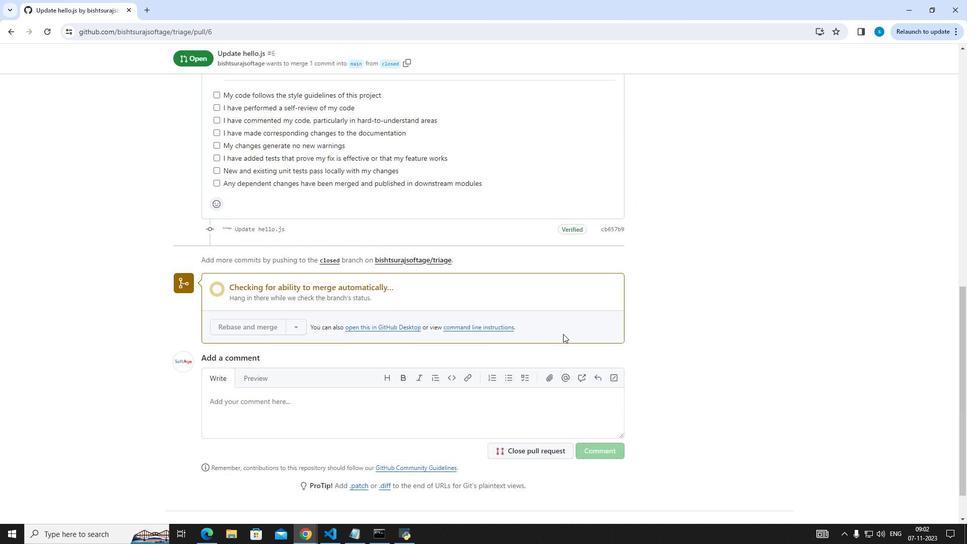 
Action: Mouse scrolled (563, 333) with delta (0, 0)
Screenshot: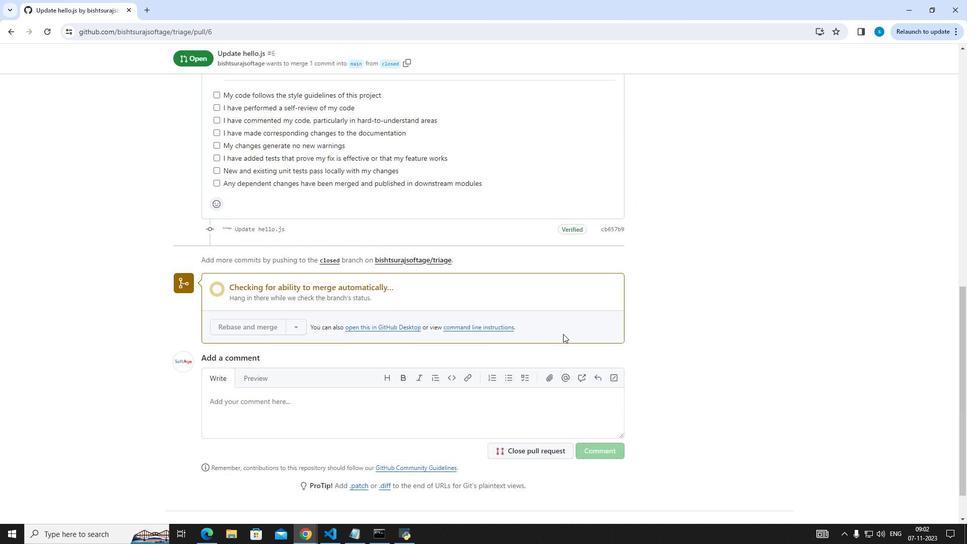 
Action: Mouse scrolled (563, 333) with delta (0, 0)
Screenshot: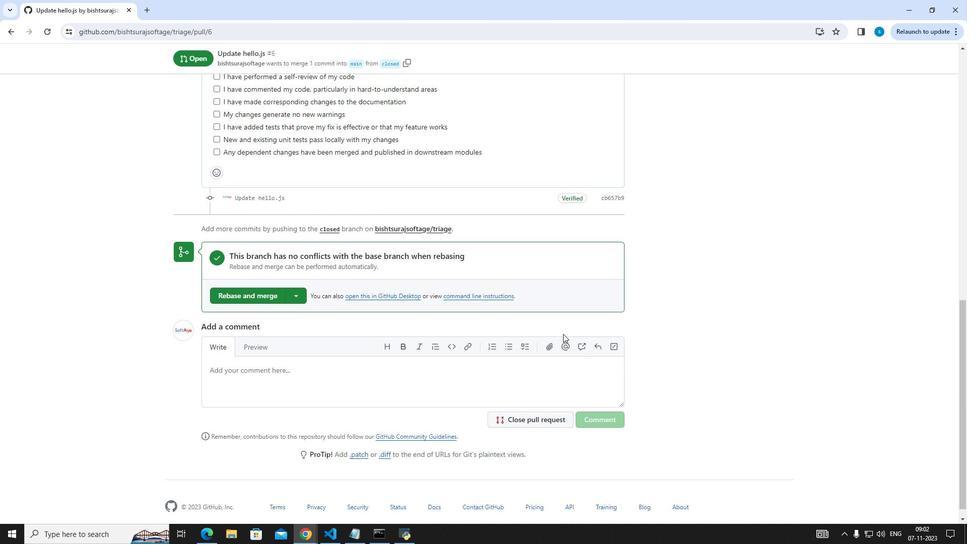 
Action: Mouse scrolled (563, 333) with delta (0, 0)
Screenshot: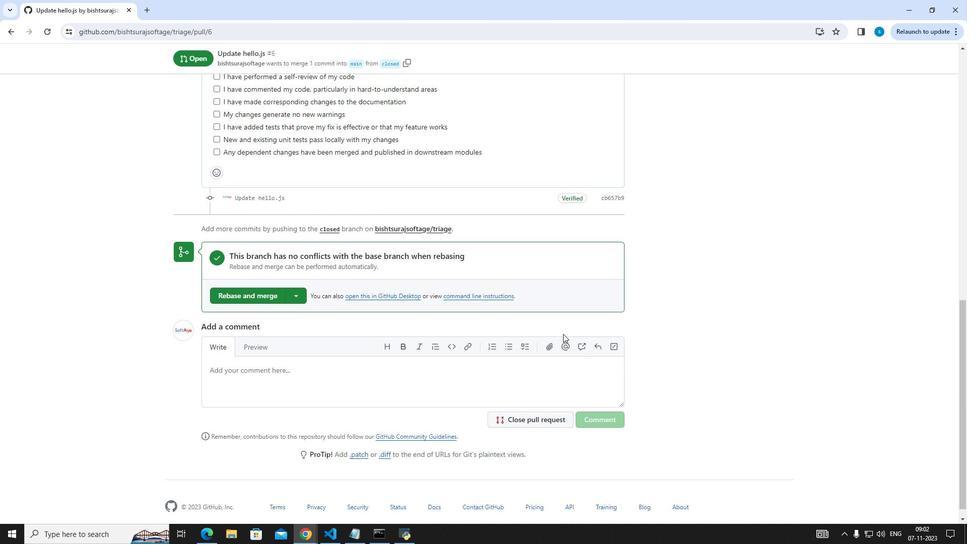 
Action: Mouse scrolled (563, 333) with delta (0, 0)
Screenshot: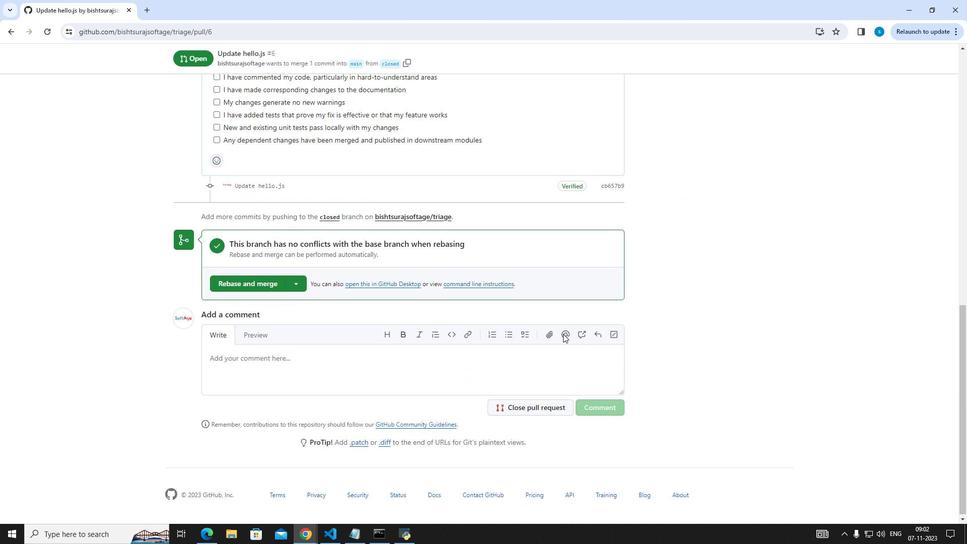 
Action: Mouse scrolled (563, 333) with delta (0, 0)
Screenshot: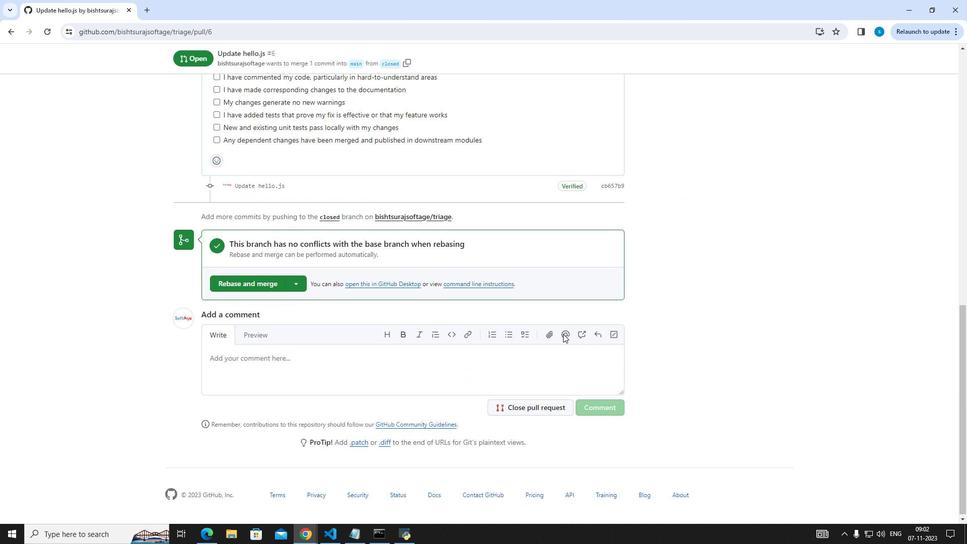 
Action: Mouse moved to (513, 407)
Screenshot: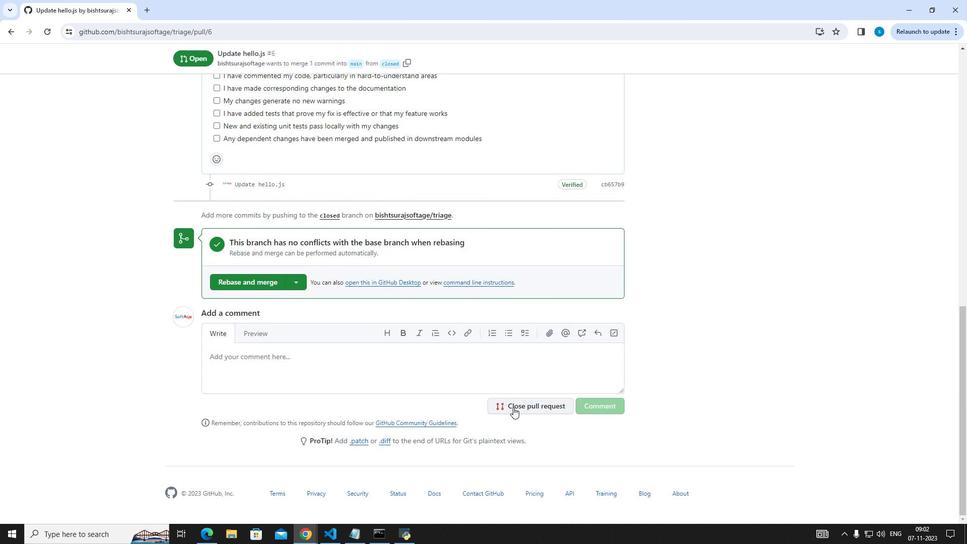 
Action: Mouse pressed left at (513, 407)
Screenshot: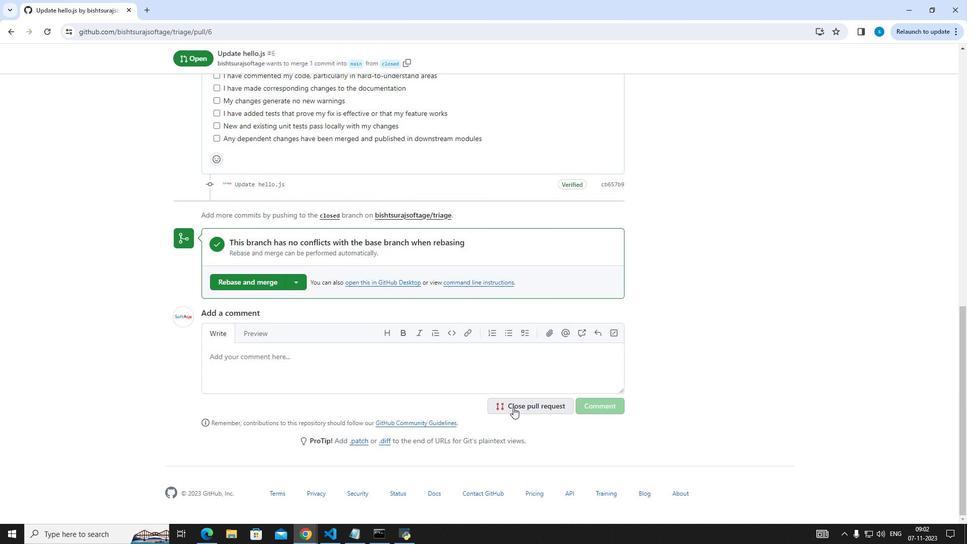 
Action: Mouse moved to (234, 401)
Screenshot: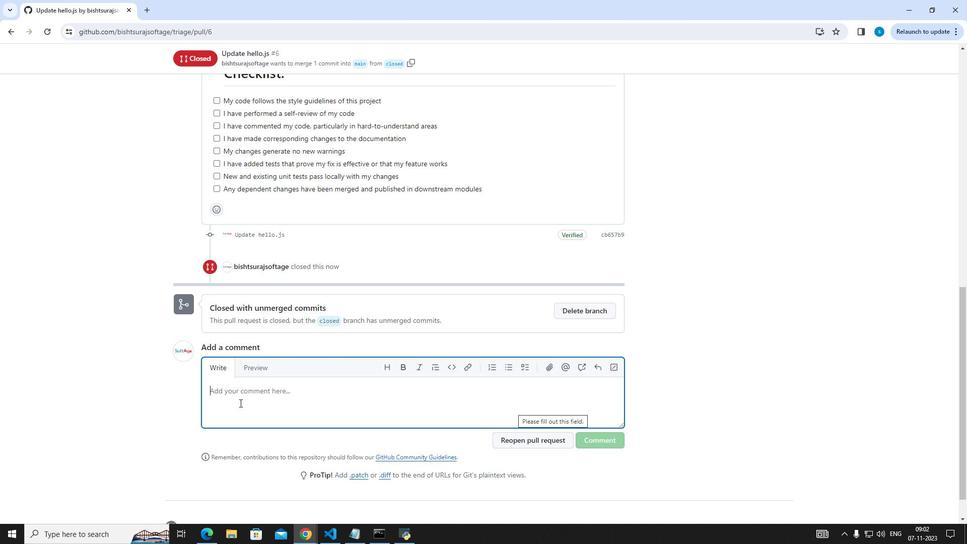 
